 Task: Search one way flight ticket for 1 adult, 6 children, 1 infant in seat and 1 infant on lap in business from Spokane: Spokane International Airport (geiger Field) to Jacksonville: Albert J. Ellis Airport on 5-3-2023. Choice of flights is Frontier. Number of bags: 8 checked bags. Price is upto 85000. Outbound departure time preference is 11:00.
Action: Mouse moved to (322, 276)
Screenshot: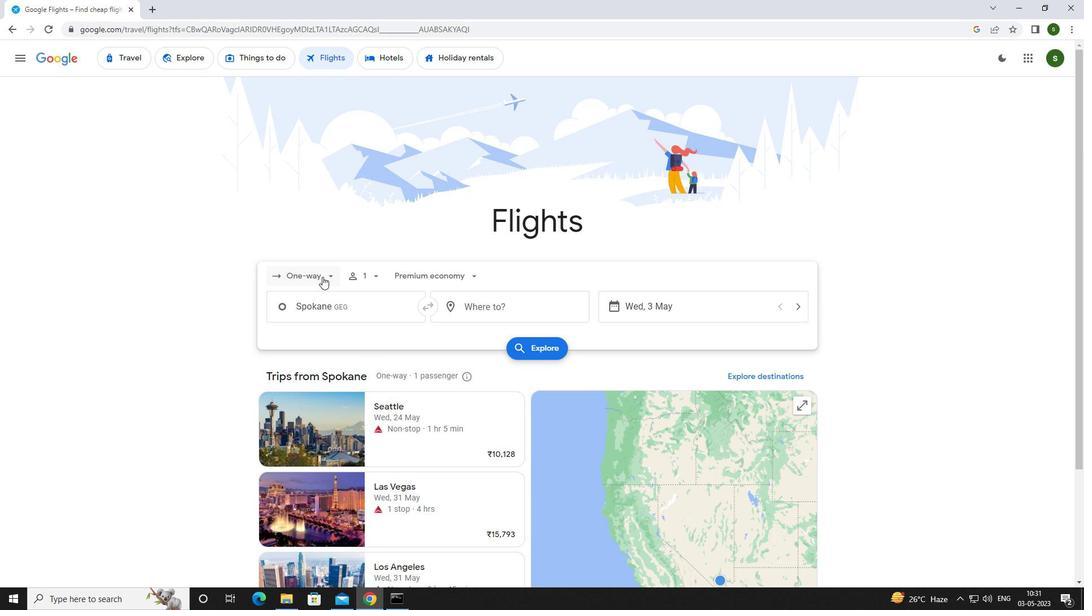 
Action: Mouse pressed left at (322, 276)
Screenshot: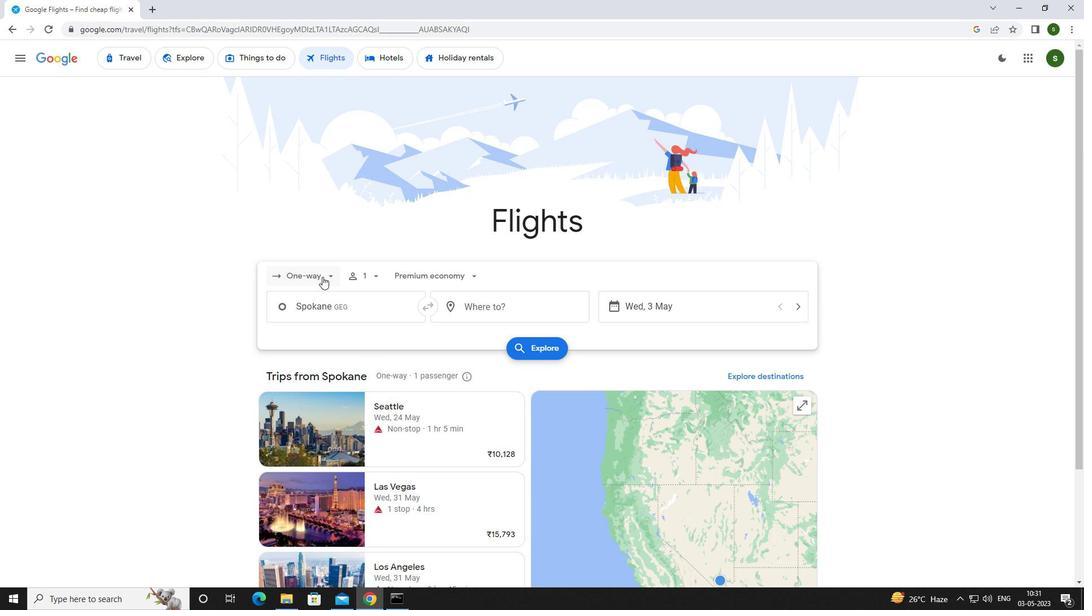 
Action: Mouse moved to (327, 331)
Screenshot: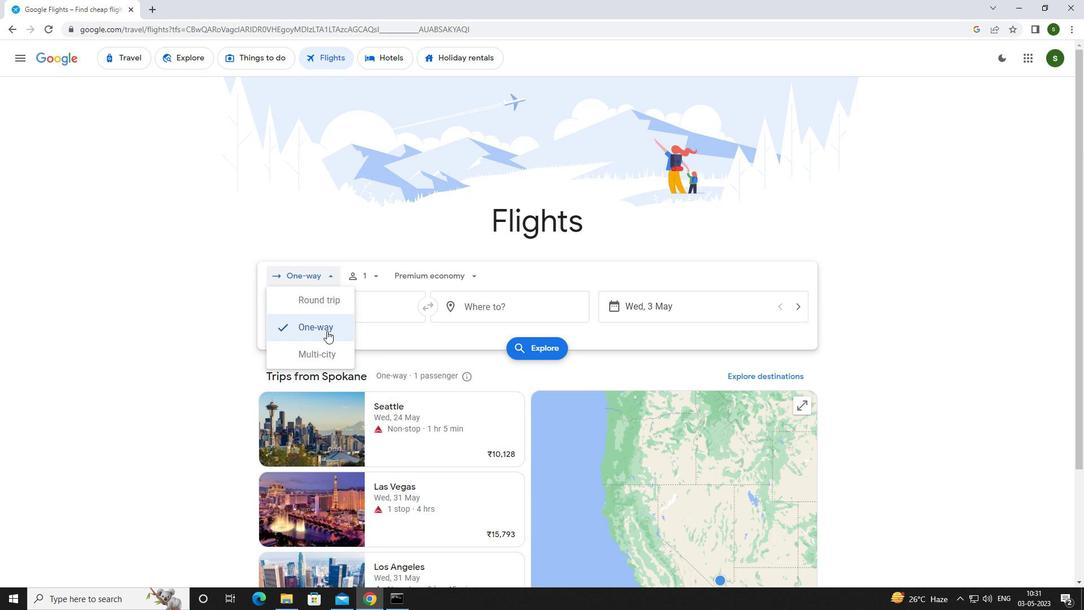 
Action: Mouse pressed left at (327, 331)
Screenshot: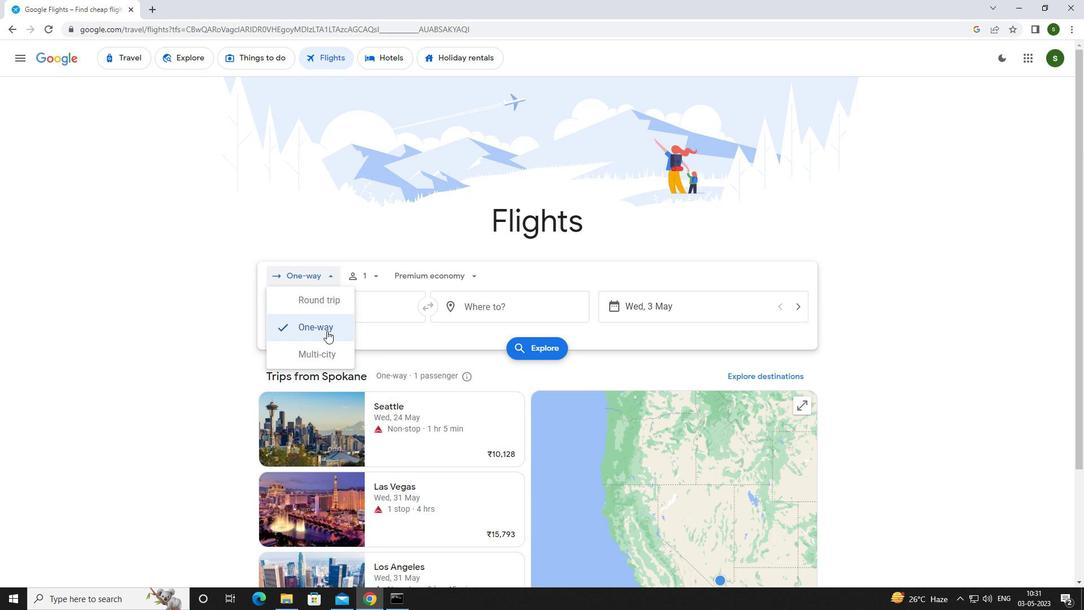 
Action: Mouse moved to (376, 268)
Screenshot: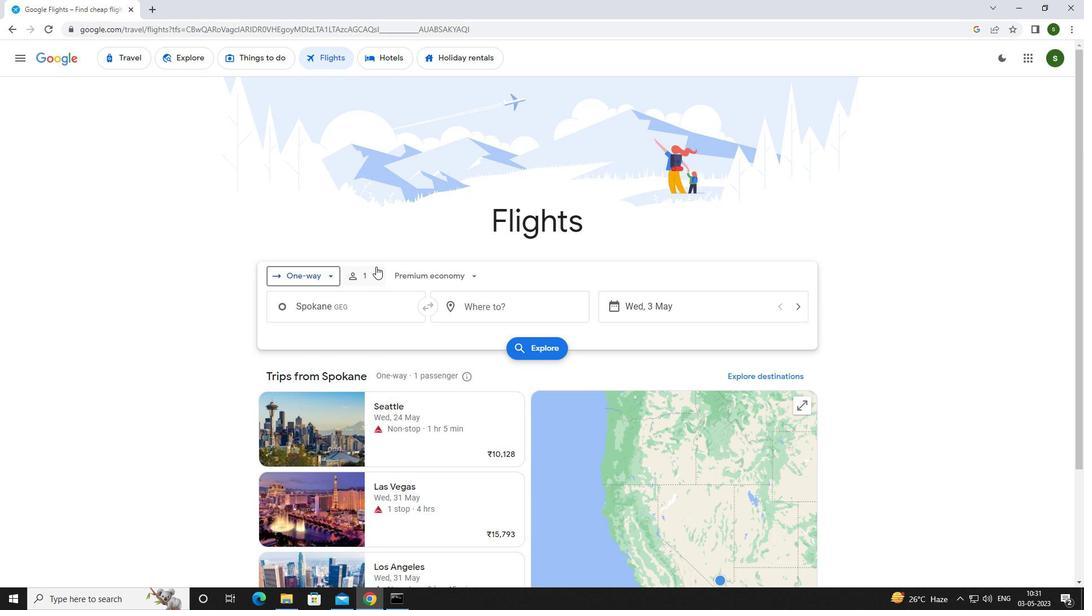 
Action: Mouse pressed left at (376, 268)
Screenshot: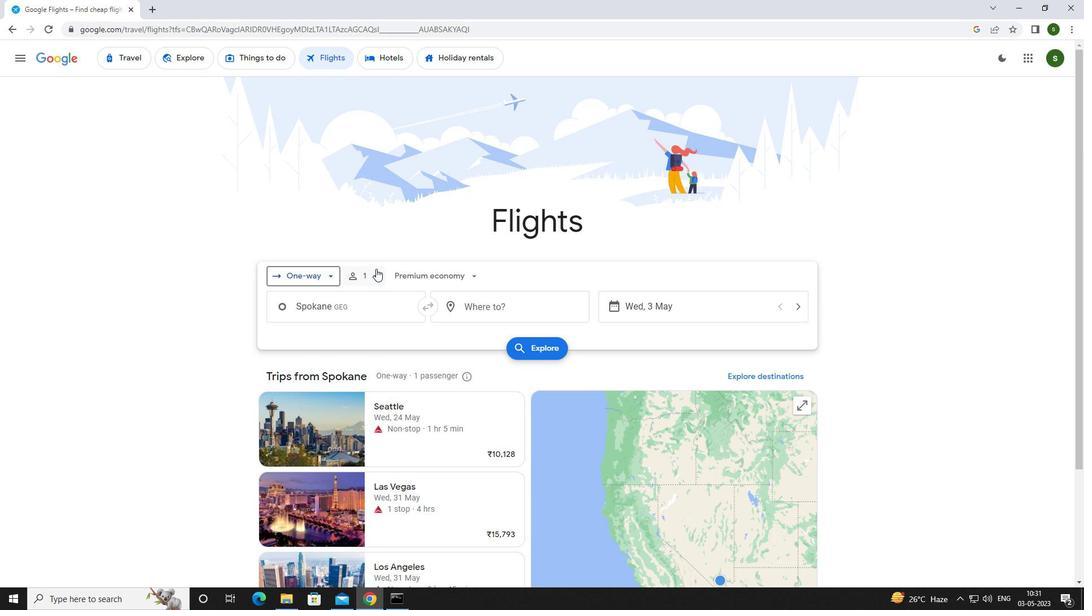 
Action: Mouse moved to (462, 333)
Screenshot: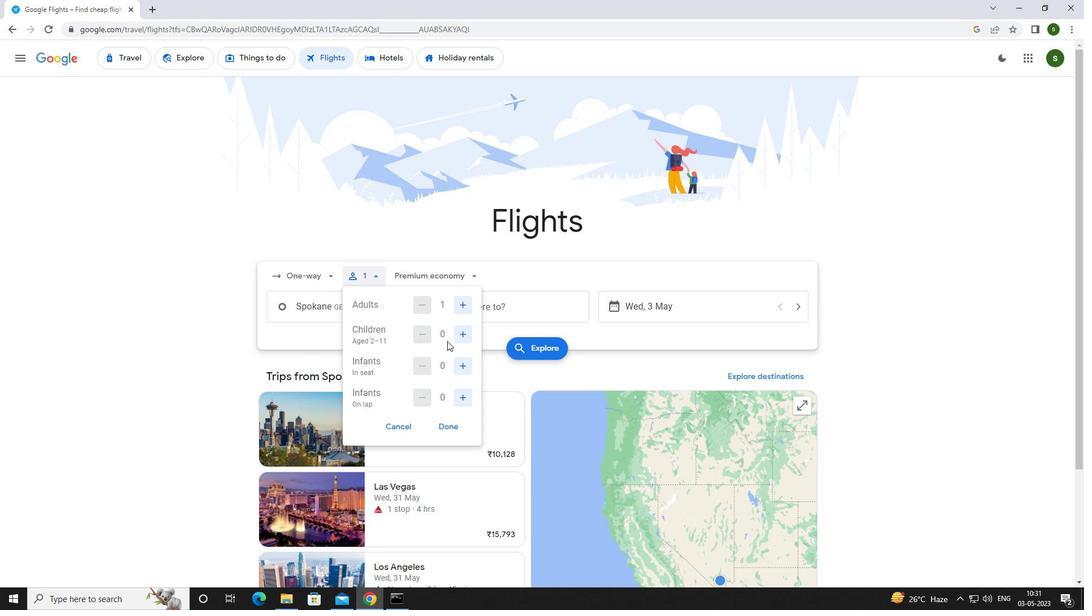 
Action: Mouse pressed left at (462, 333)
Screenshot: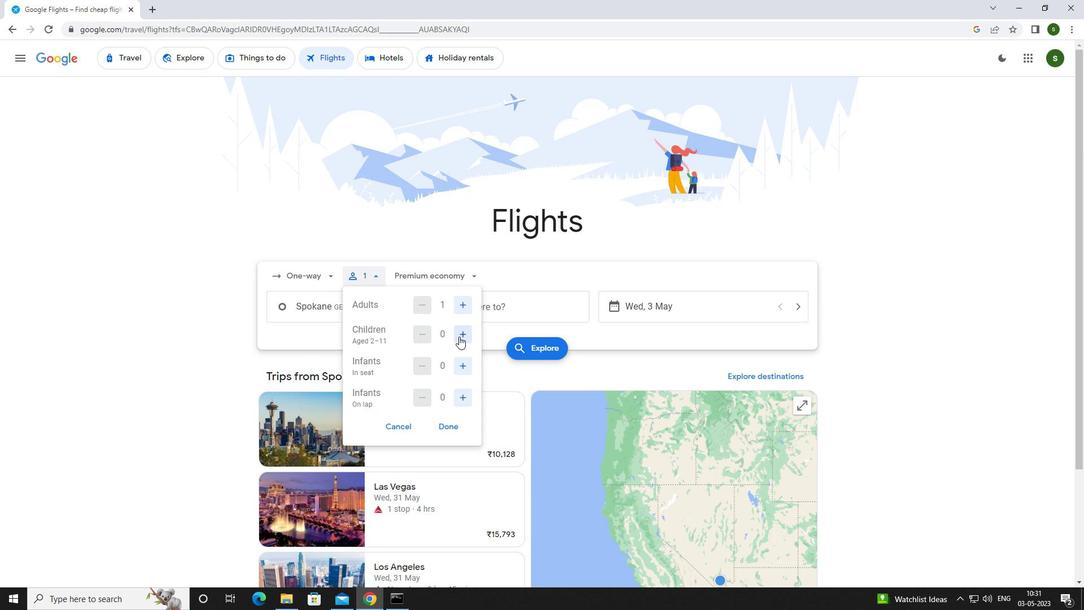 
Action: Mouse pressed left at (462, 333)
Screenshot: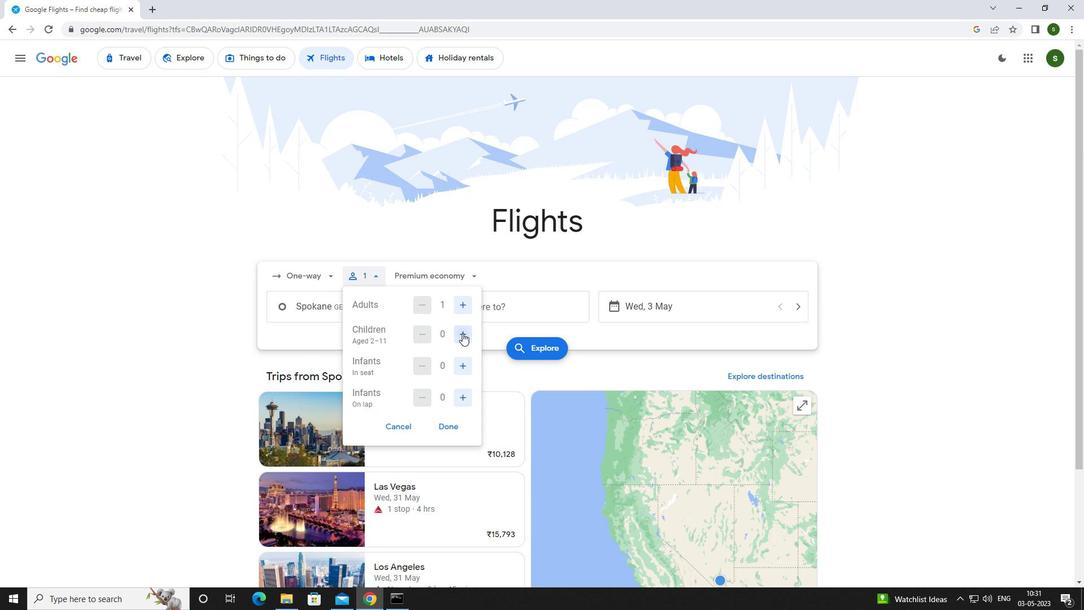 
Action: Mouse pressed left at (462, 333)
Screenshot: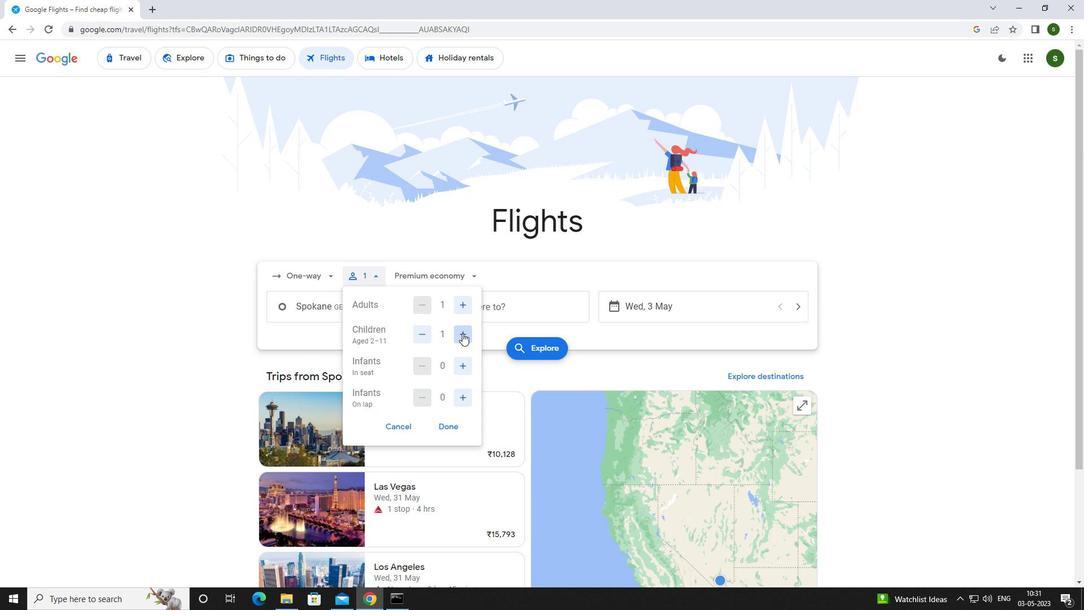 
Action: Mouse pressed left at (462, 333)
Screenshot: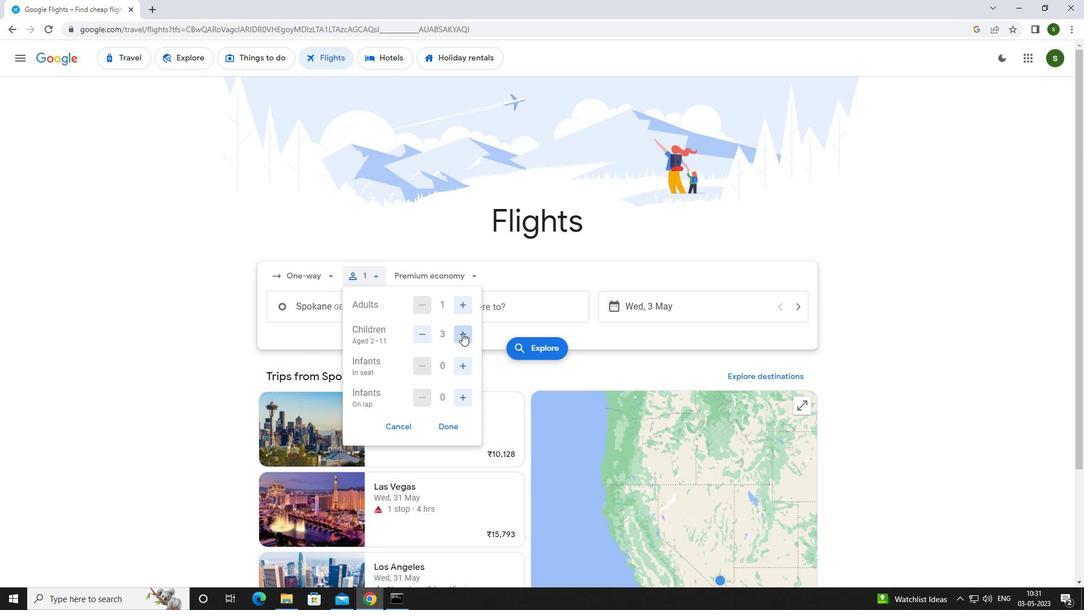 
Action: Mouse pressed left at (462, 333)
Screenshot: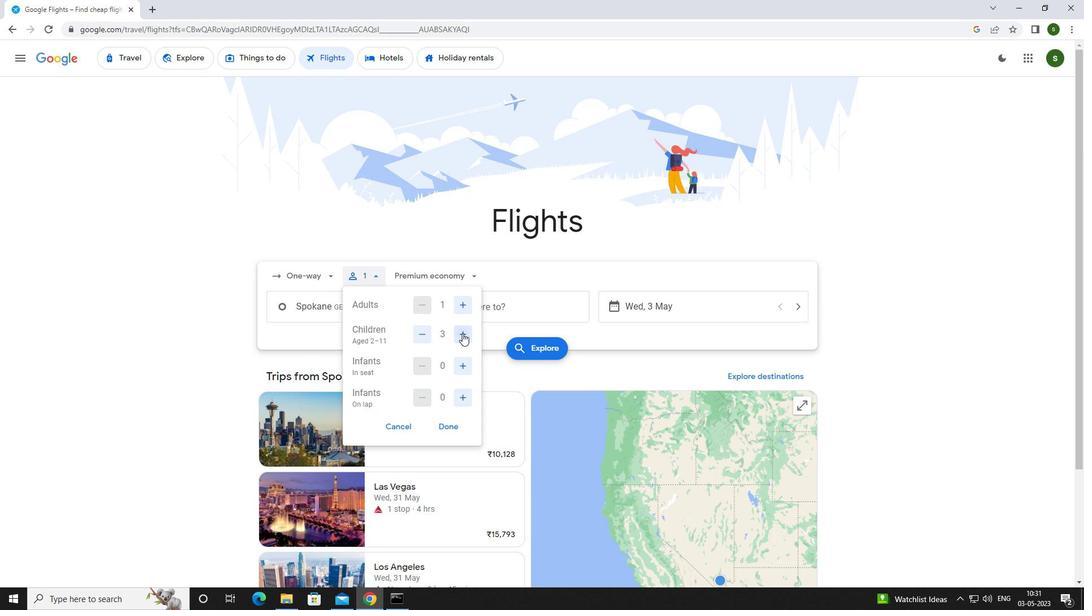 
Action: Mouse pressed left at (462, 333)
Screenshot: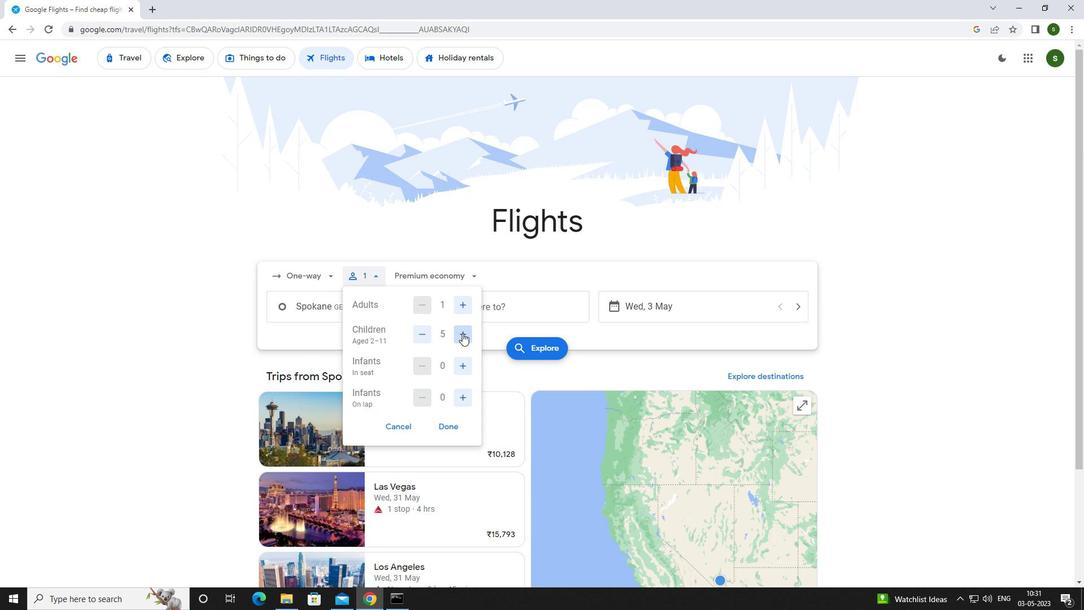 
Action: Mouse moved to (462, 364)
Screenshot: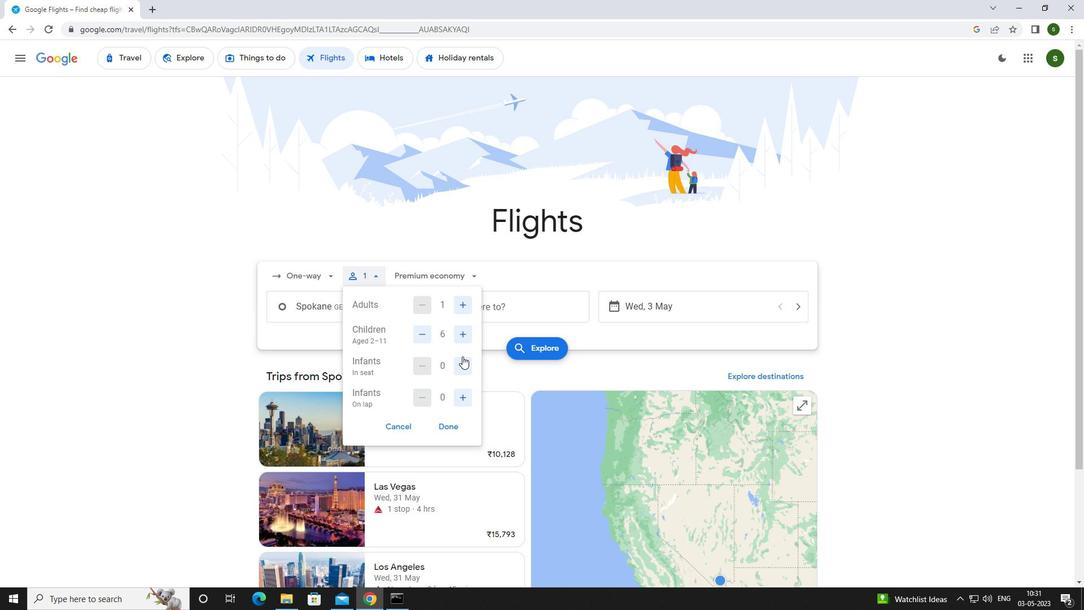 
Action: Mouse pressed left at (462, 364)
Screenshot: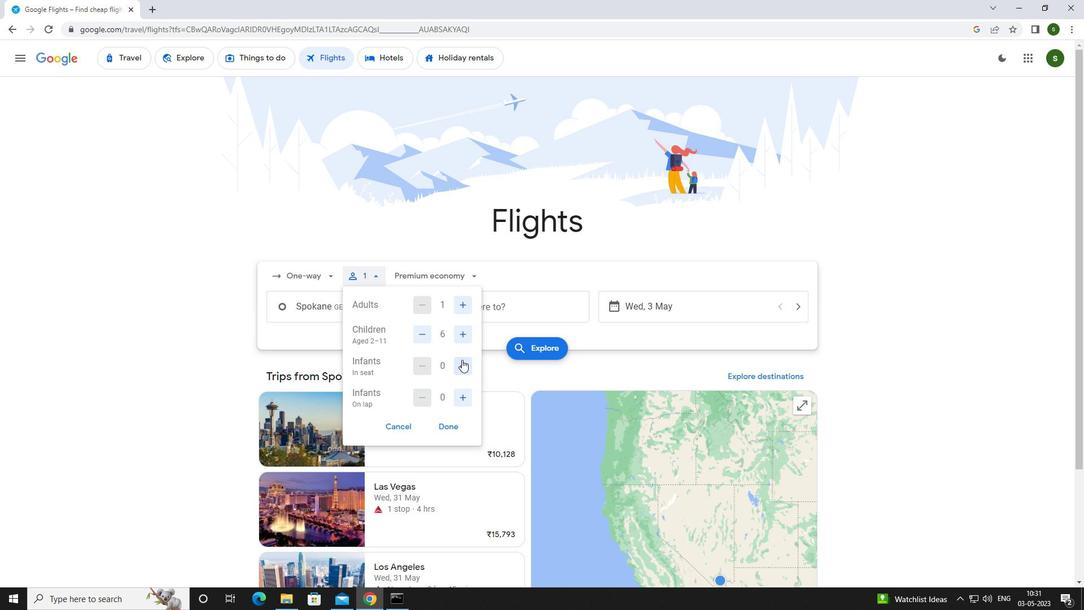 
Action: Mouse moved to (462, 394)
Screenshot: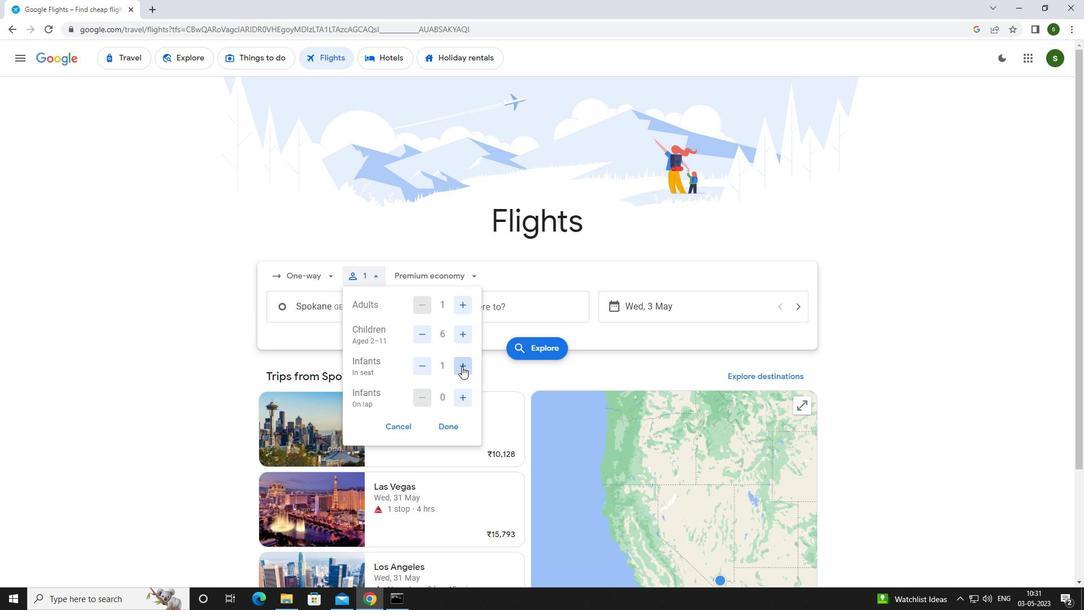 
Action: Mouse pressed left at (462, 394)
Screenshot: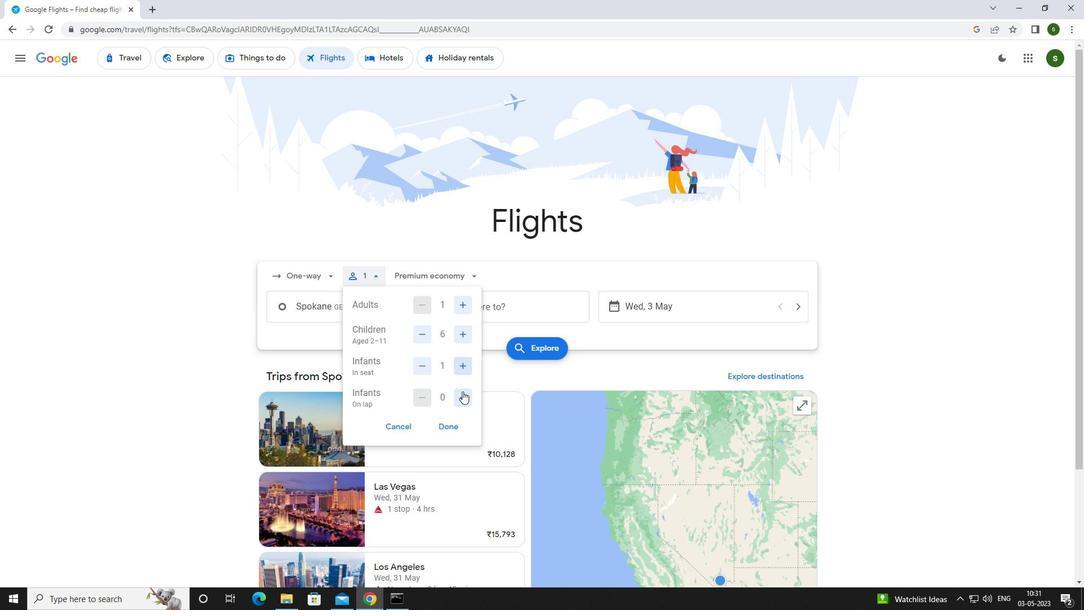 
Action: Mouse moved to (461, 276)
Screenshot: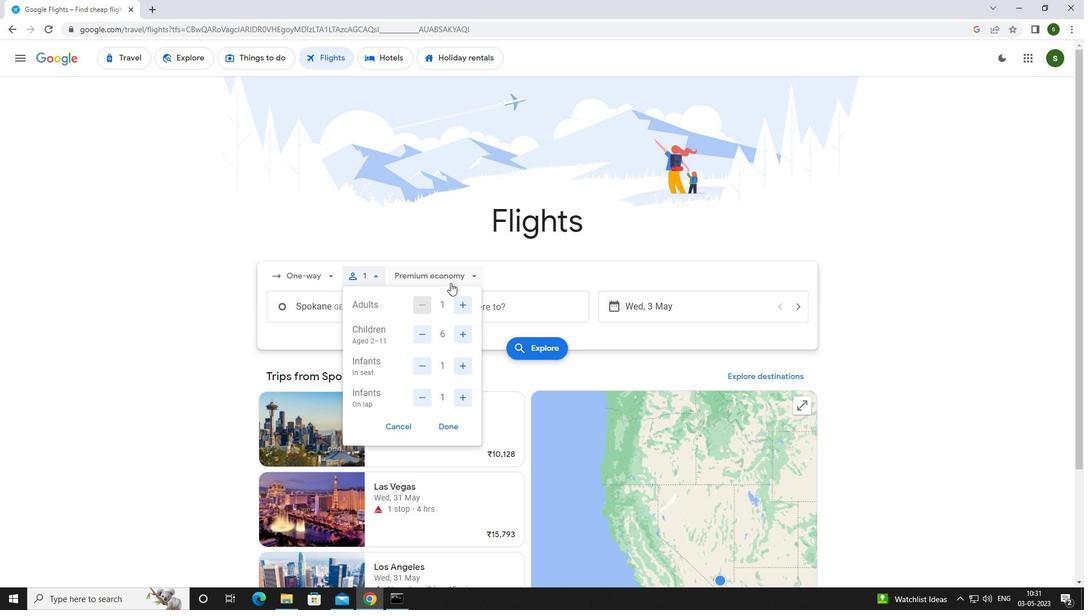 
Action: Mouse pressed left at (461, 276)
Screenshot: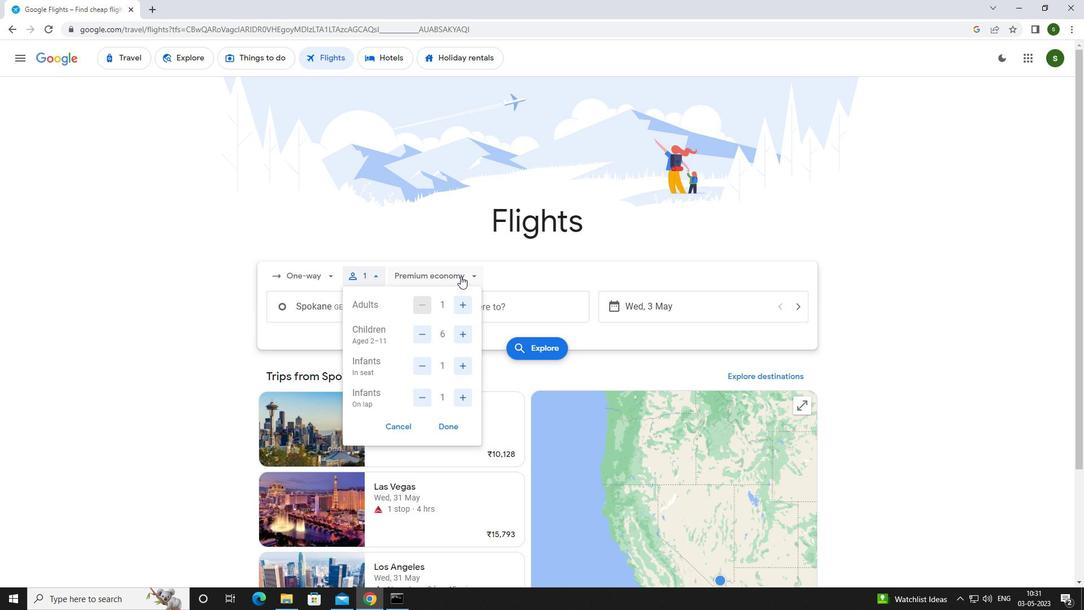 
Action: Mouse moved to (452, 353)
Screenshot: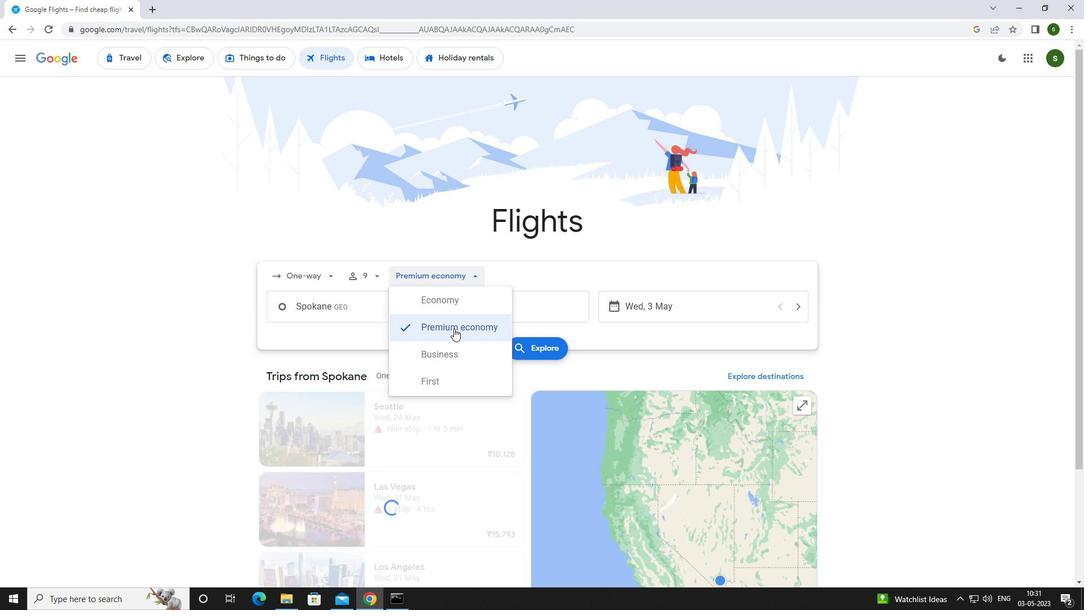
Action: Mouse pressed left at (452, 353)
Screenshot: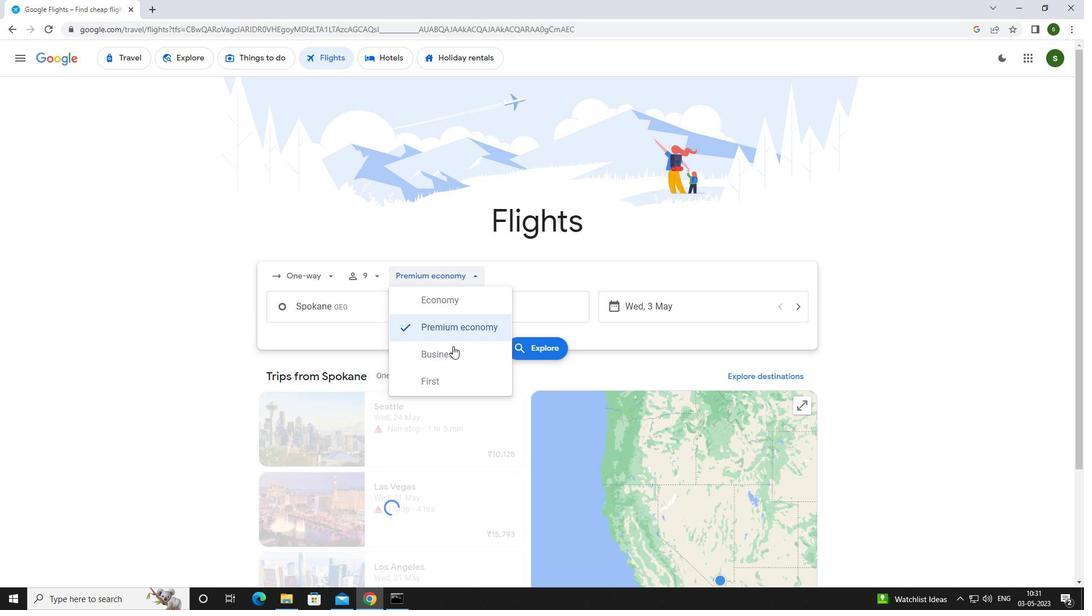 
Action: Mouse moved to (397, 313)
Screenshot: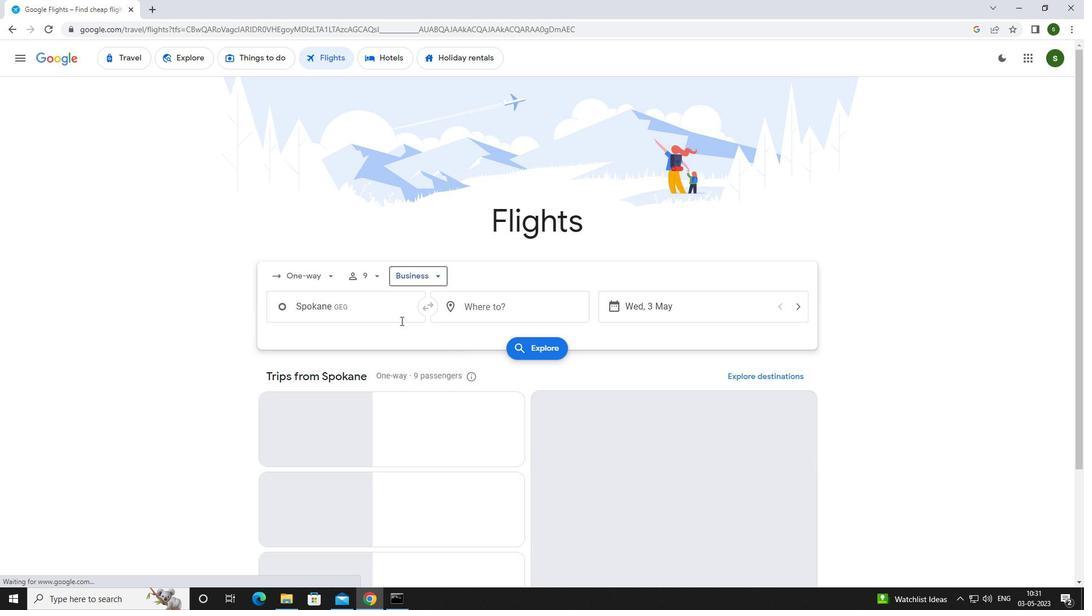
Action: Mouse pressed left at (397, 313)
Screenshot: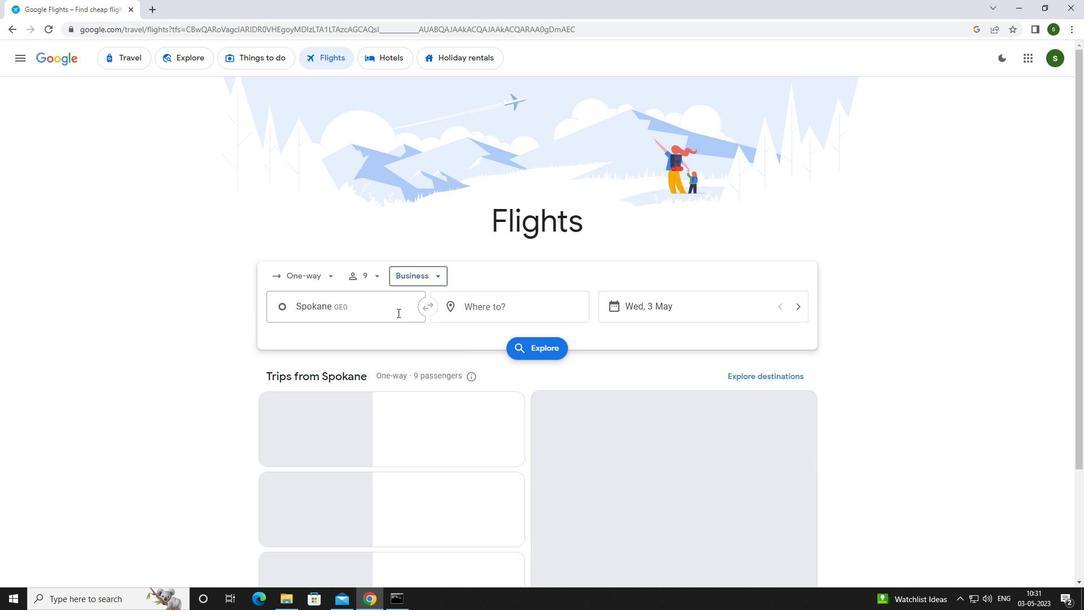 
Action: Key pressed <Key.caps_lock>s<Key.caps_lock>pokan
Screenshot: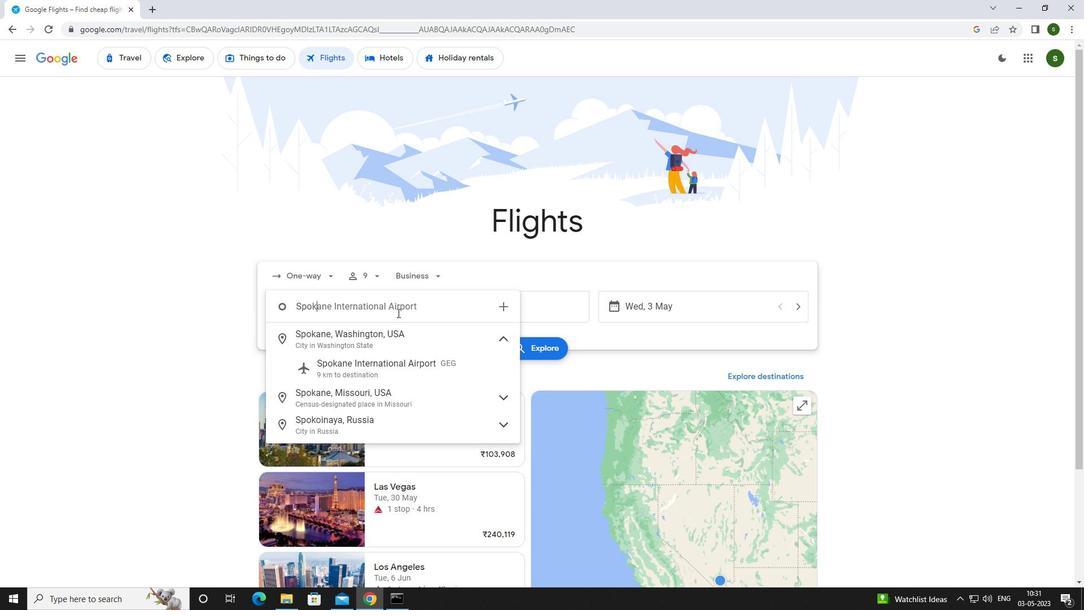 
Action: Mouse moved to (398, 354)
Screenshot: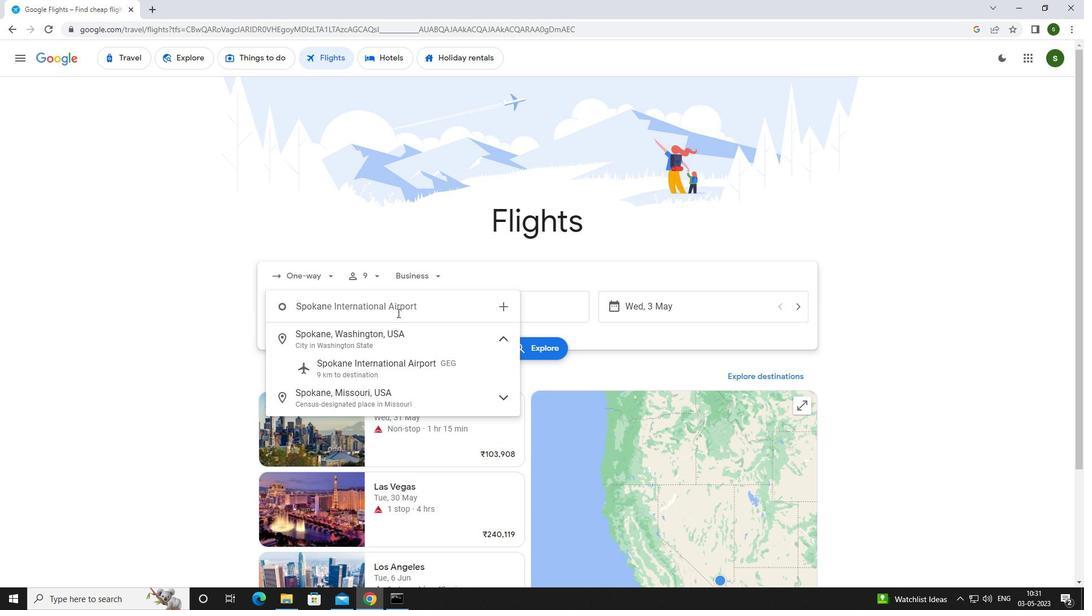 
Action: Mouse pressed left at (398, 354)
Screenshot: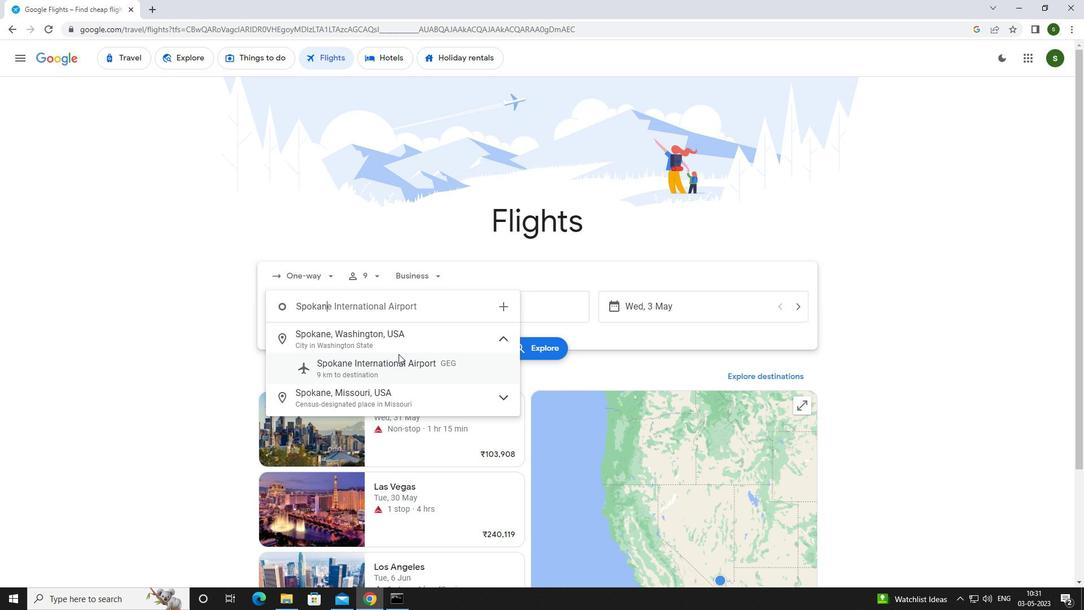 
Action: Mouse moved to (489, 305)
Screenshot: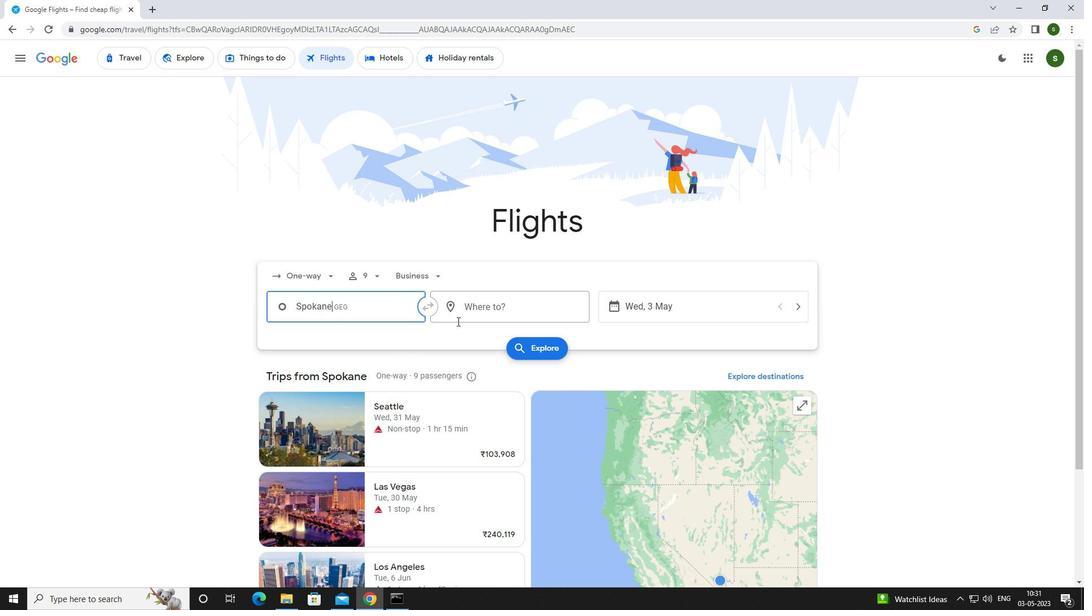 
Action: Mouse pressed left at (489, 305)
Screenshot: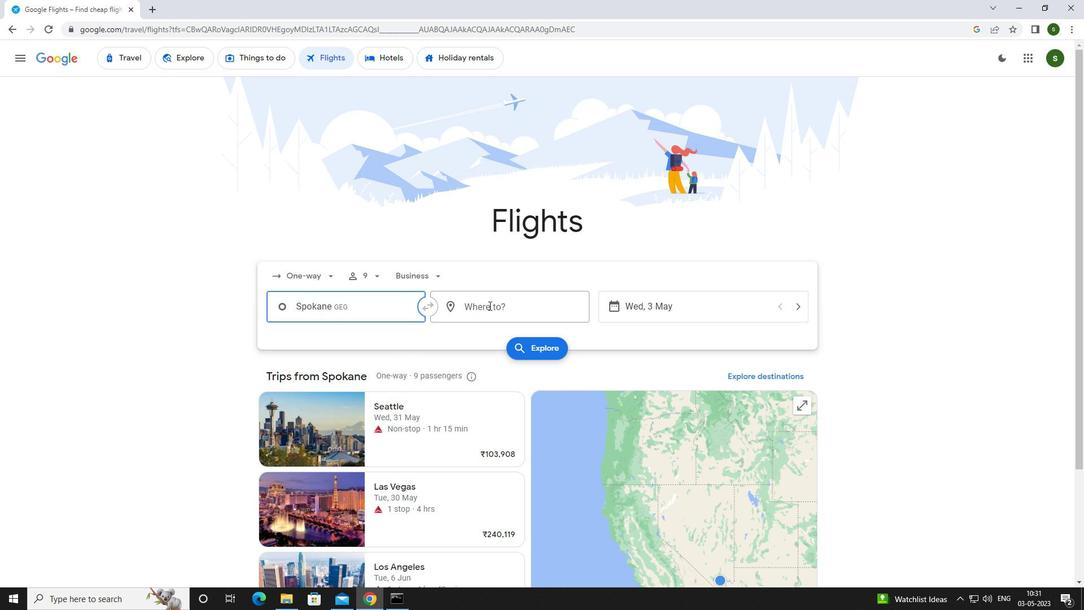 
Action: Key pressed <Key.caps_lock>al<Key.caps_lock>bert<Key.space>
Screenshot: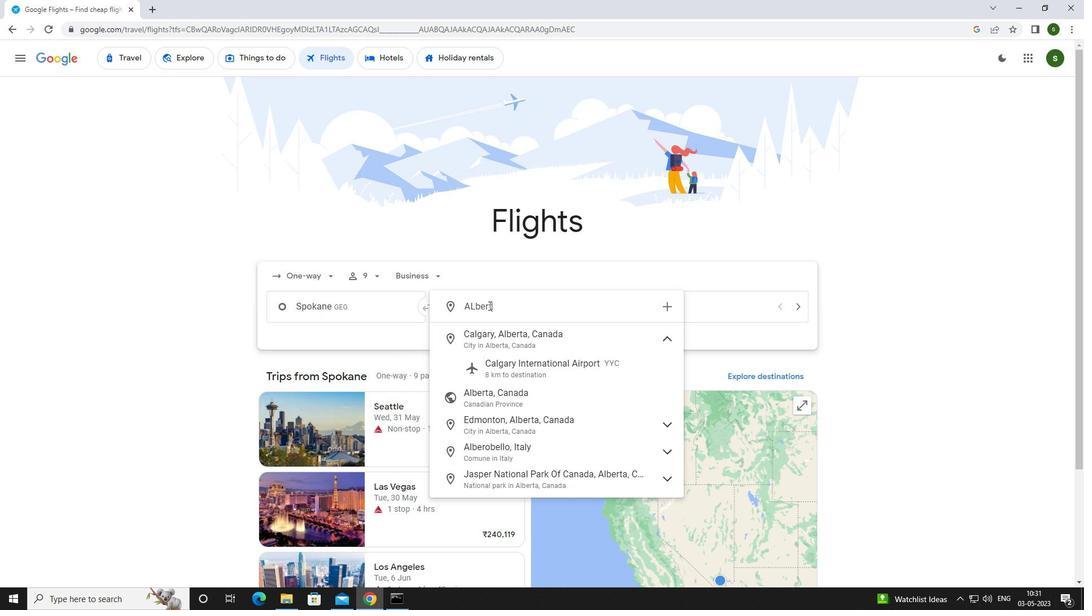 
Action: Mouse moved to (495, 344)
Screenshot: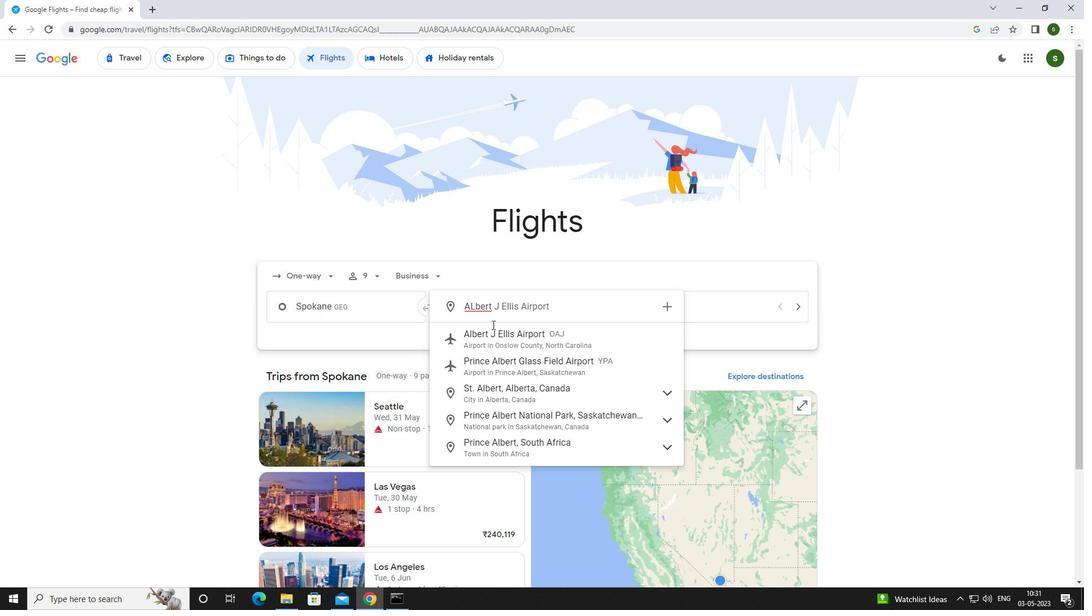 
Action: Mouse pressed left at (495, 344)
Screenshot: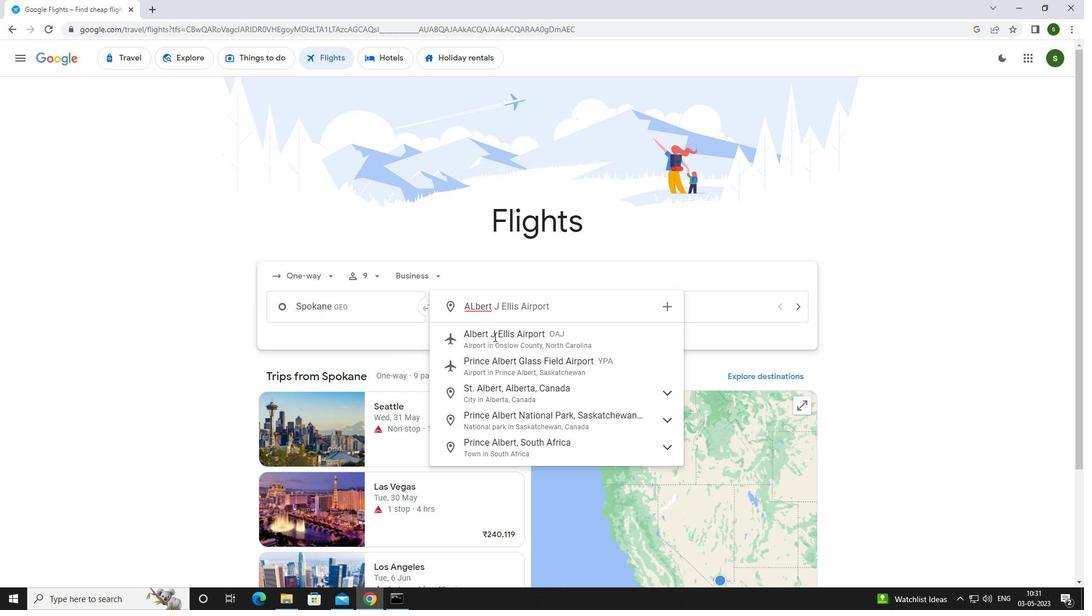 
Action: Mouse moved to (681, 307)
Screenshot: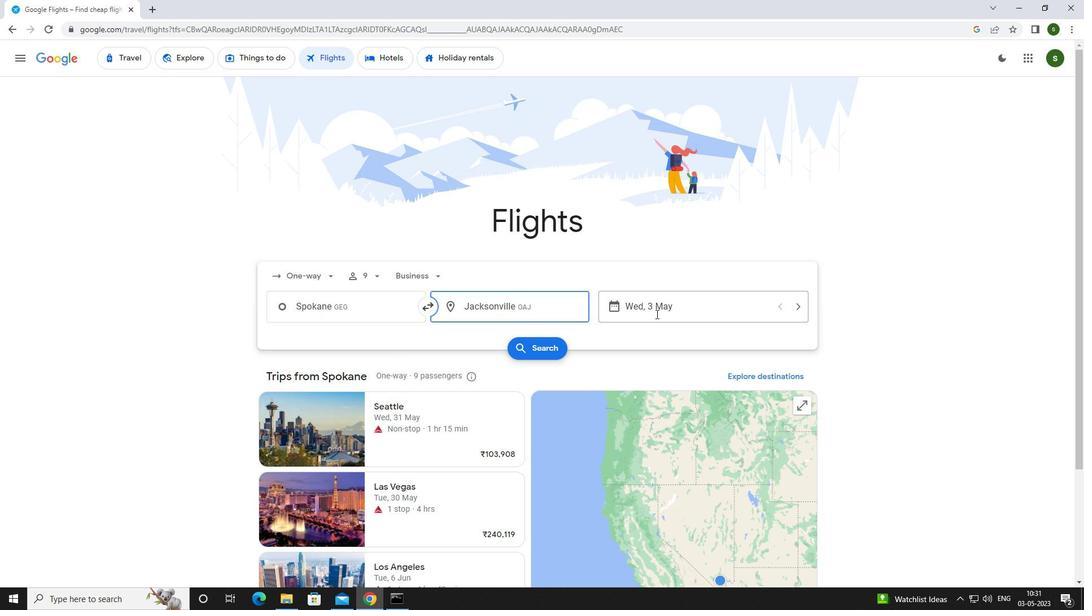 
Action: Mouse pressed left at (681, 307)
Screenshot: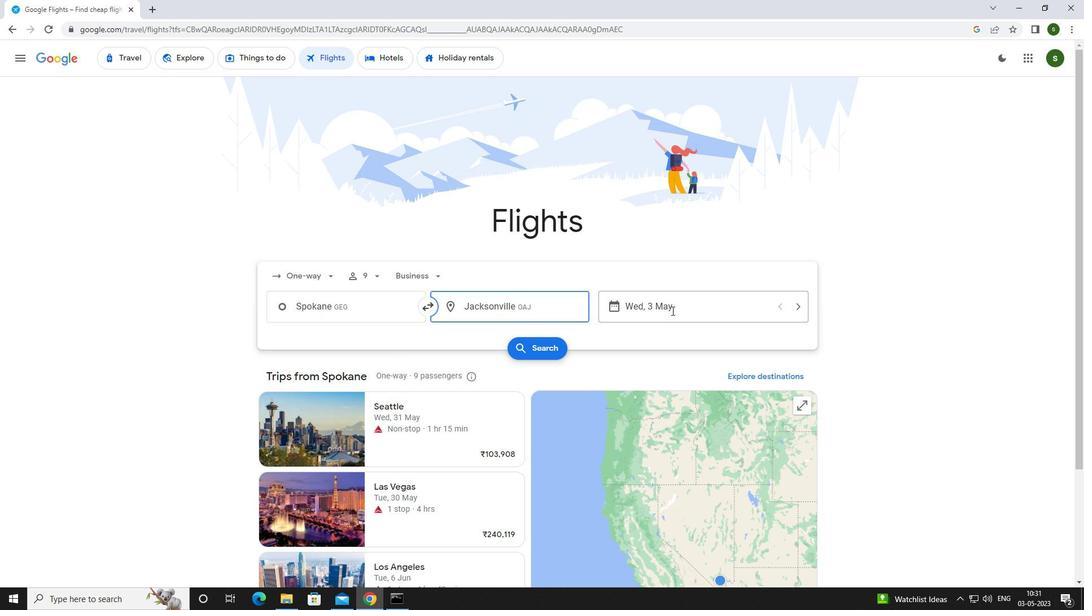 
Action: Mouse moved to (487, 382)
Screenshot: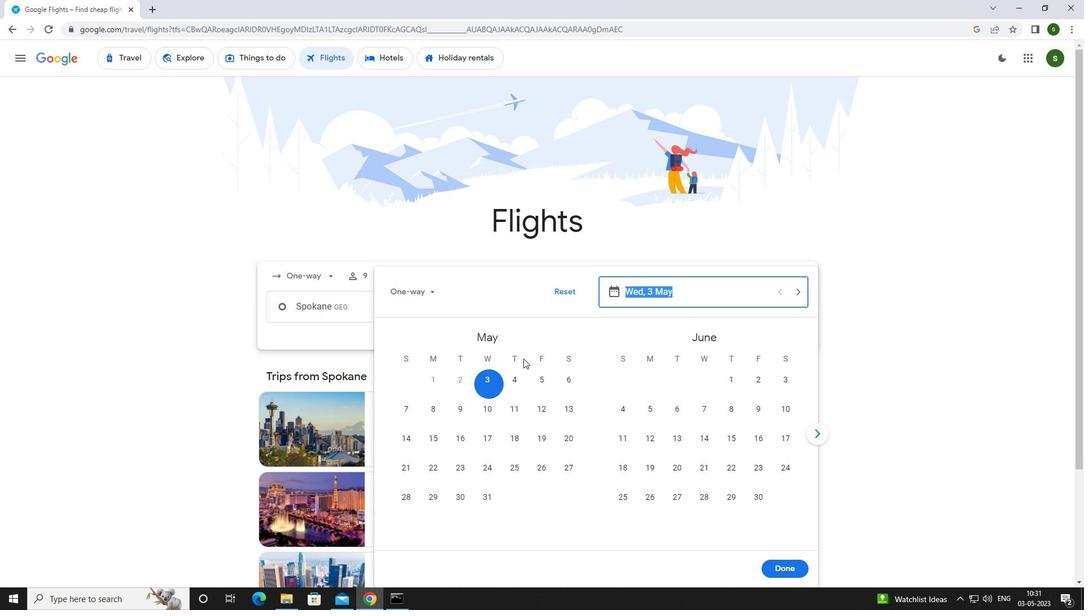 
Action: Mouse pressed left at (487, 382)
Screenshot: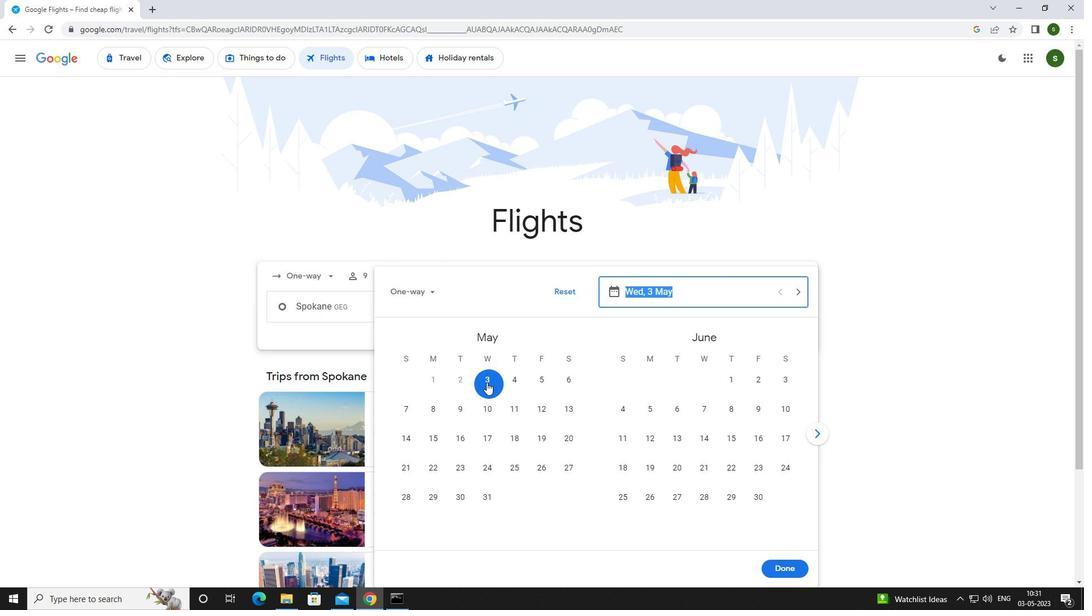 
Action: Mouse moved to (794, 574)
Screenshot: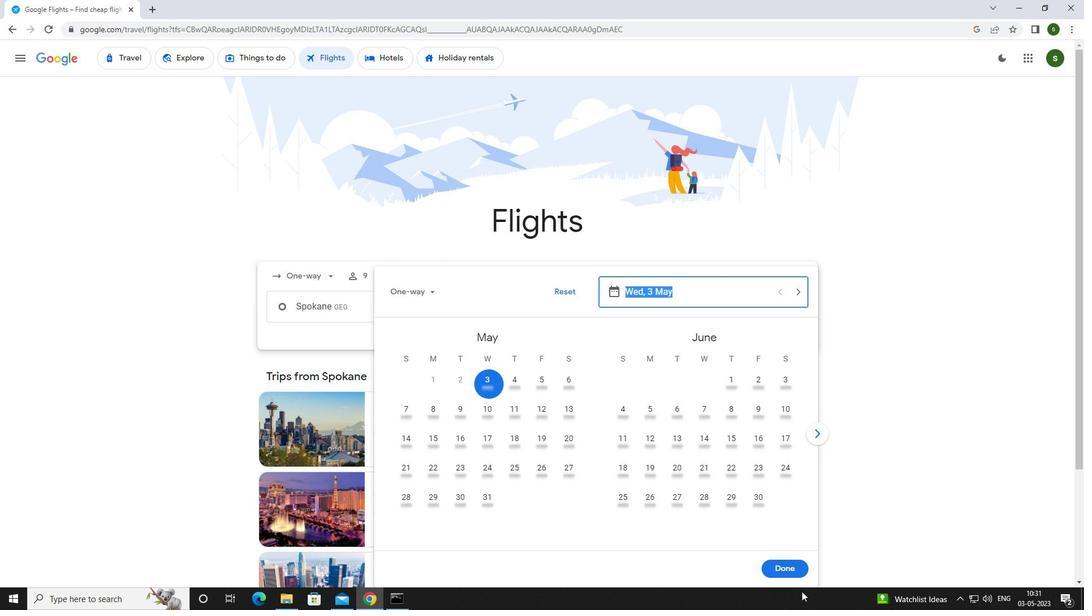 
Action: Mouse pressed left at (794, 574)
Screenshot: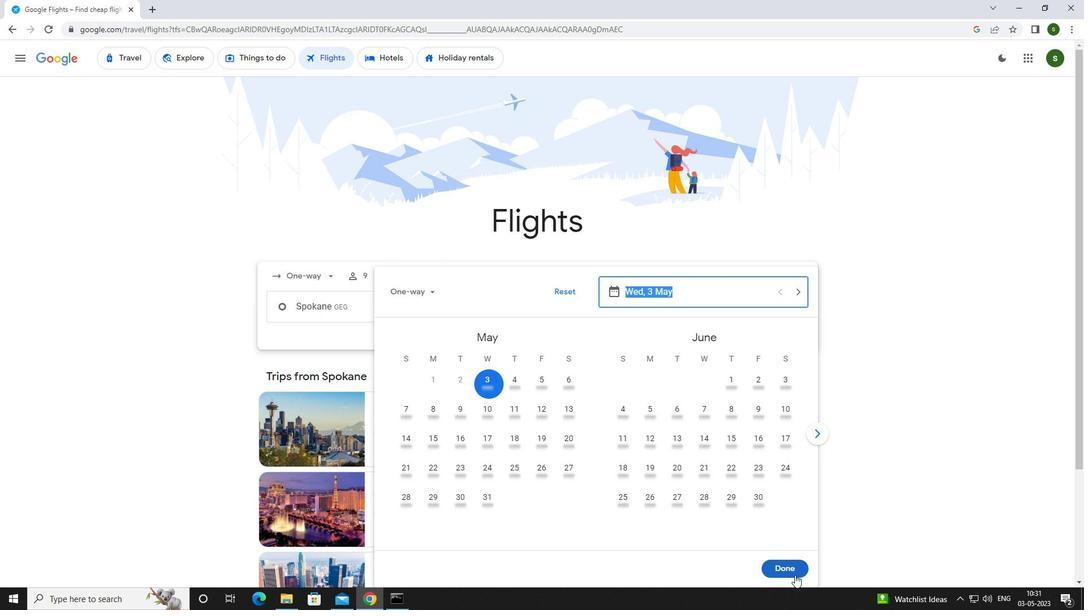 
Action: Mouse moved to (539, 349)
Screenshot: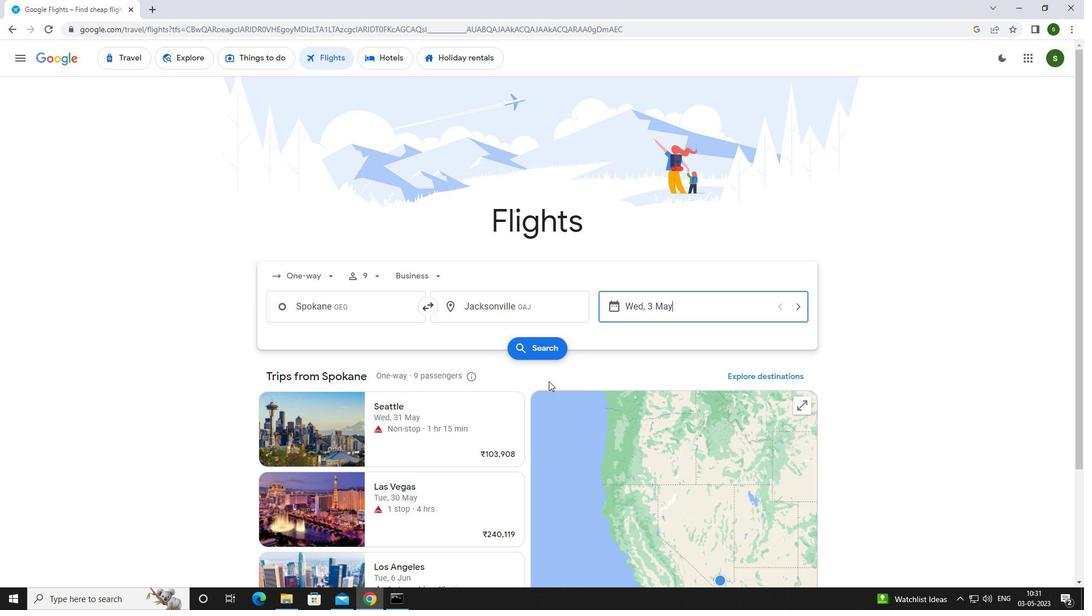 
Action: Mouse pressed left at (539, 349)
Screenshot: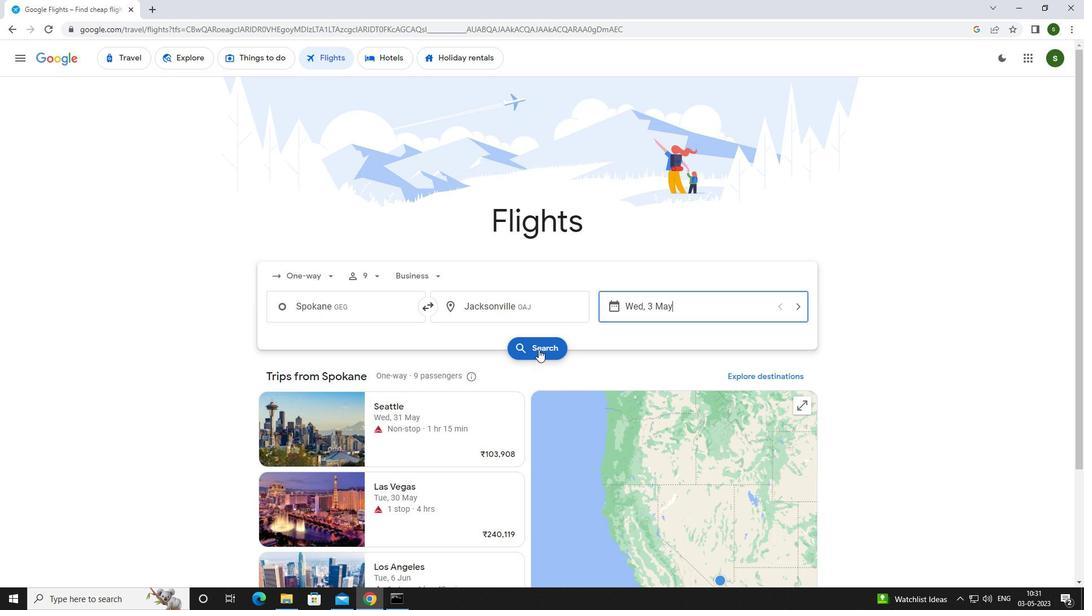 
Action: Mouse moved to (283, 161)
Screenshot: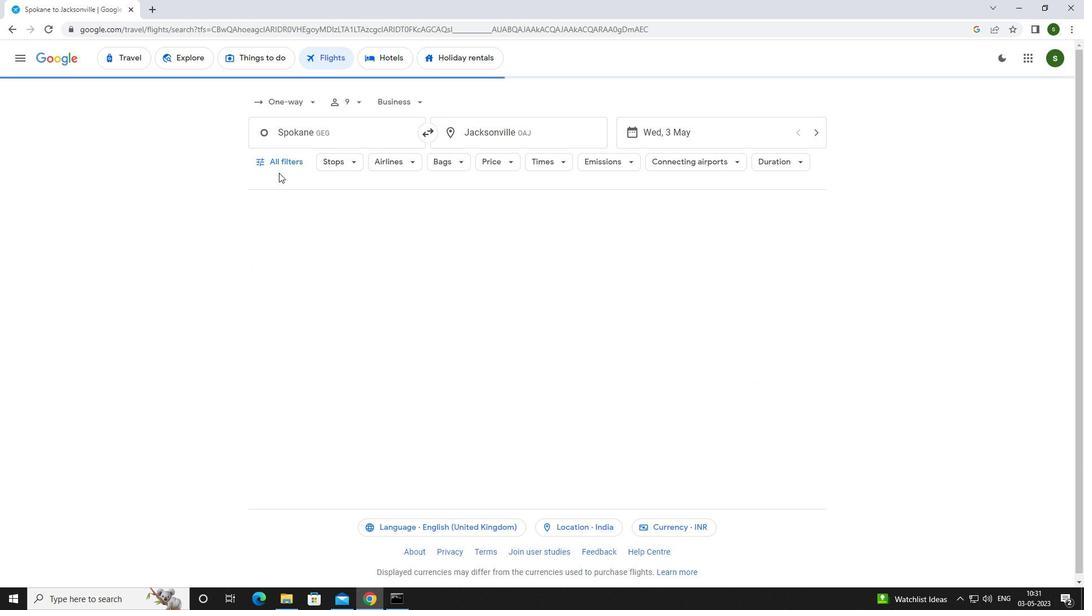 
Action: Mouse pressed left at (283, 161)
Screenshot: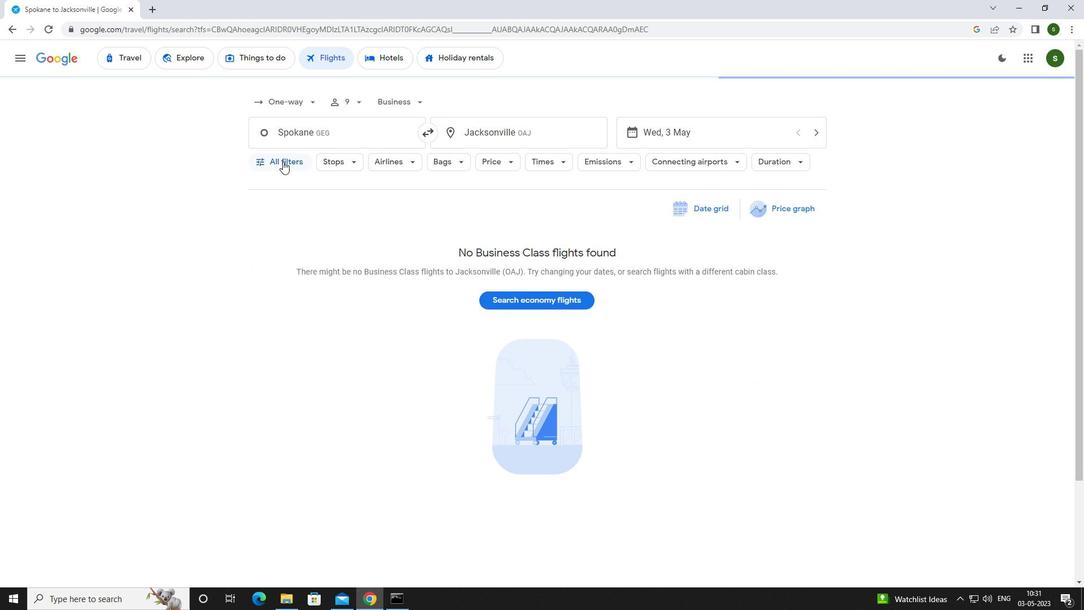 
Action: Mouse moved to (423, 403)
Screenshot: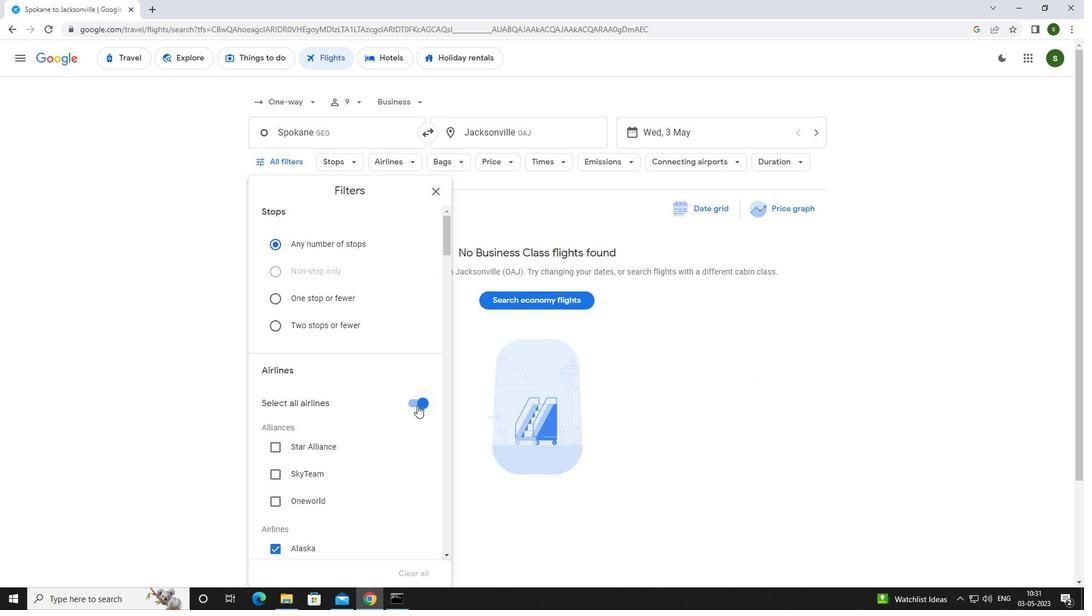 
Action: Mouse pressed left at (423, 403)
Screenshot: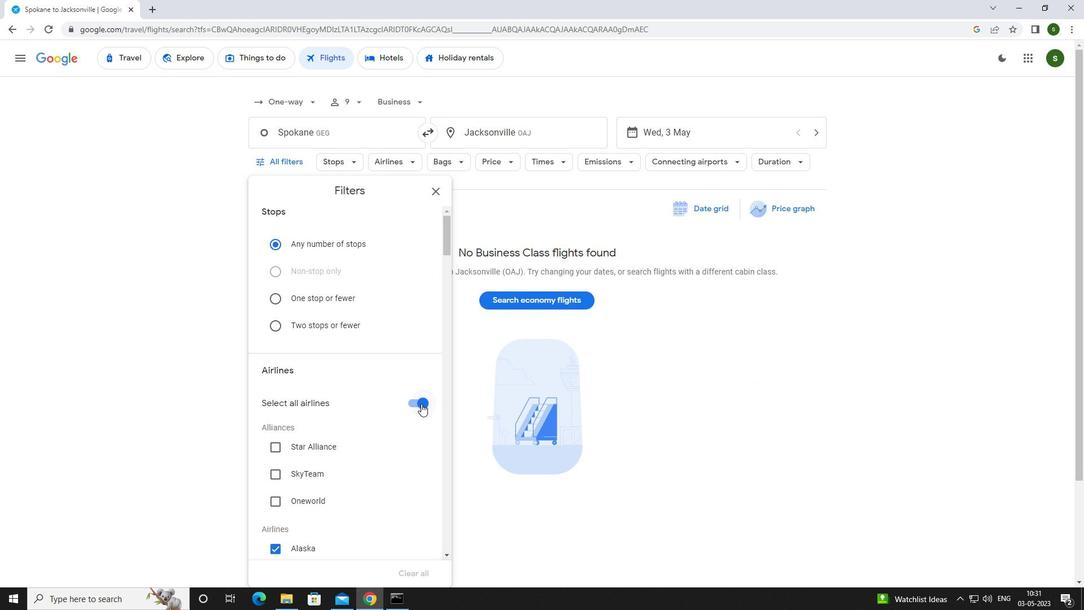 
Action: Mouse moved to (377, 334)
Screenshot: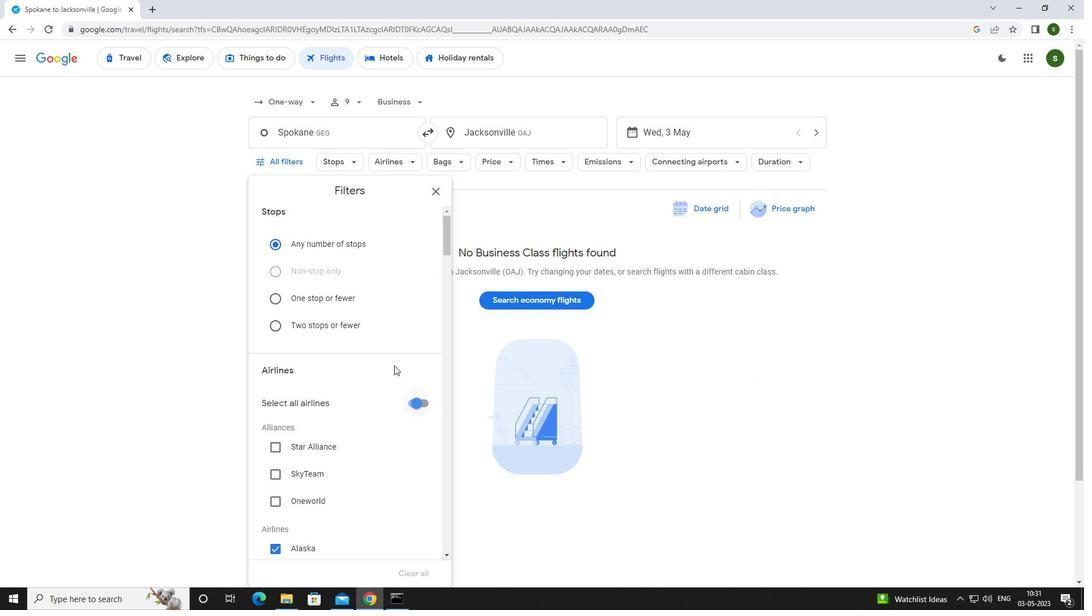 
Action: Mouse scrolled (377, 333) with delta (0, 0)
Screenshot: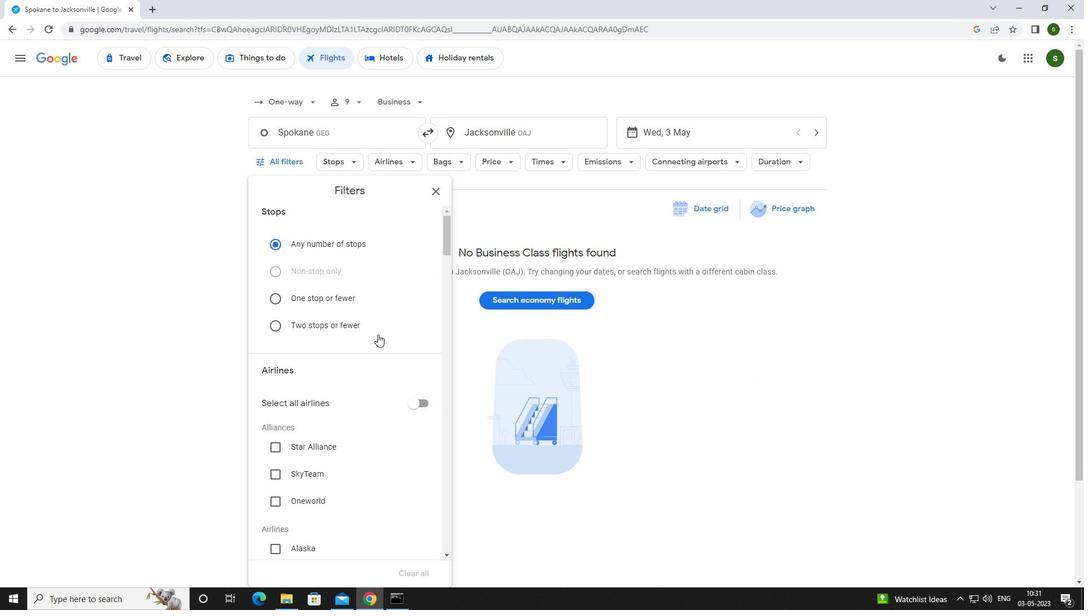 
Action: Mouse scrolled (377, 333) with delta (0, 0)
Screenshot: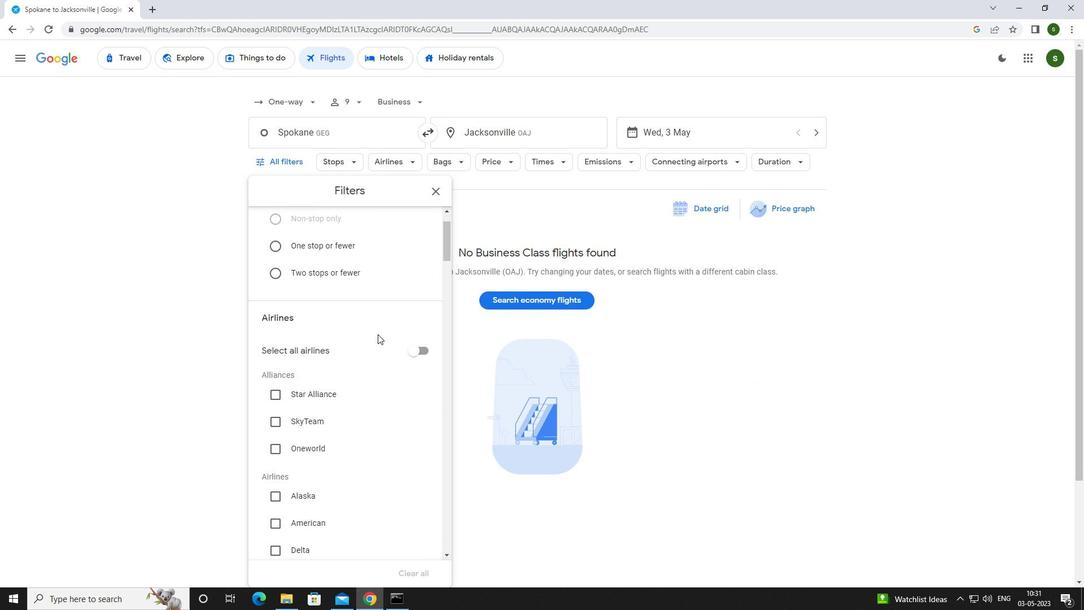 
Action: Mouse scrolled (377, 333) with delta (0, 0)
Screenshot: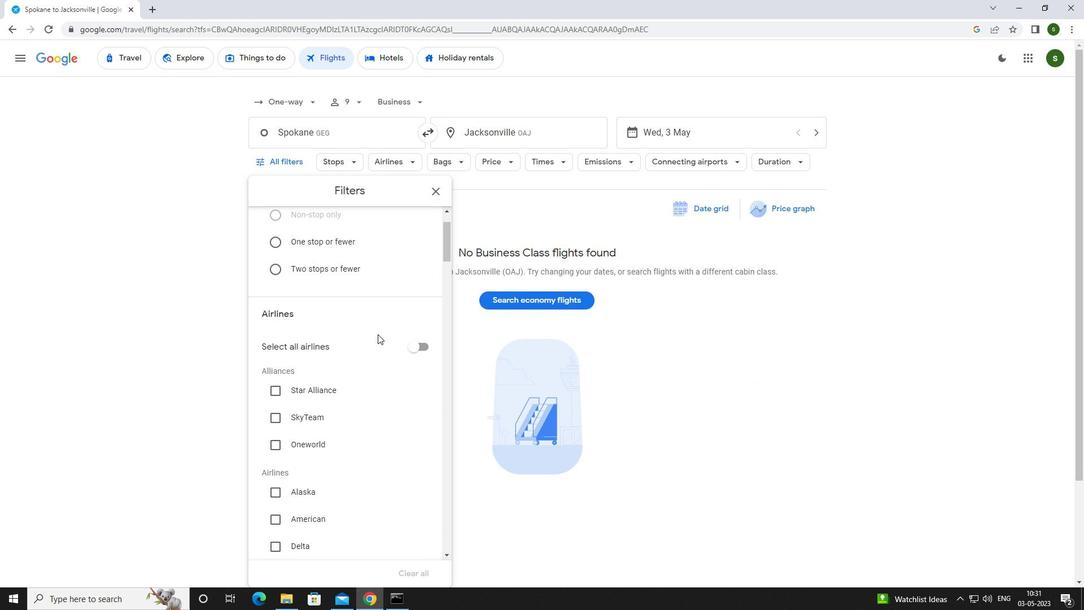 
Action: Mouse scrolled (377, 333) with delta (0, 0)
Screenshot: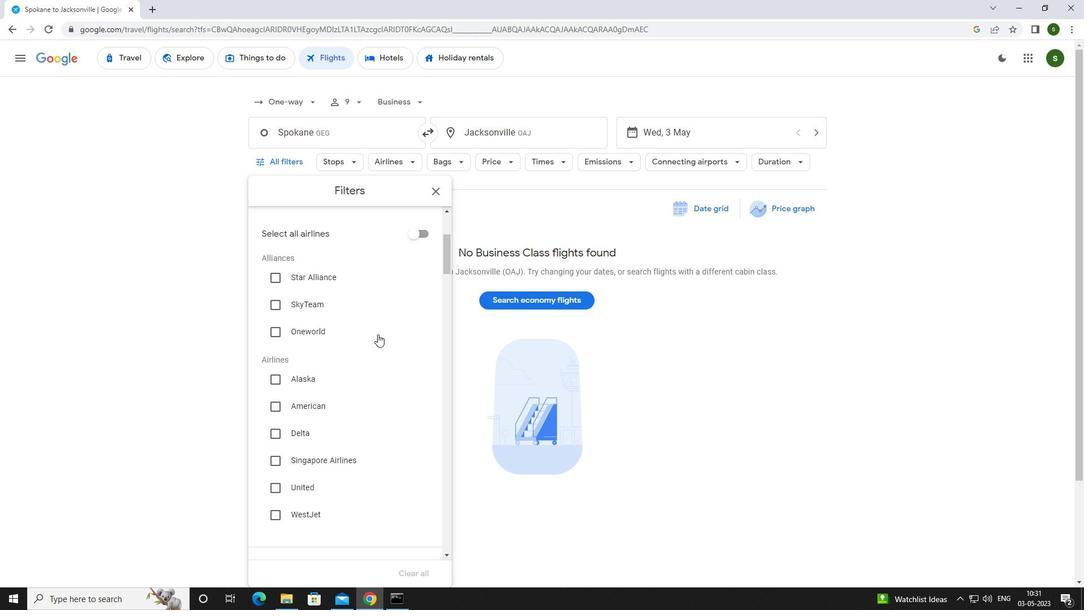 
Action: Mouse scrolled (377, 333) with delta (0, 0)
Screenshot: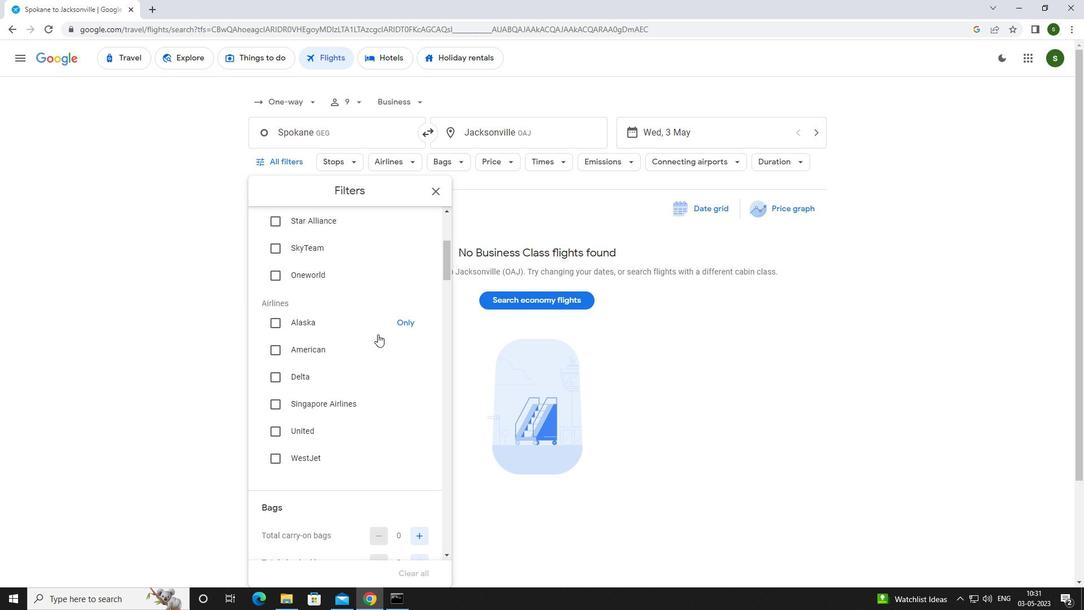 
Action: Mouse scrolled (377, 333) with delta (0, 0)
Screenshot: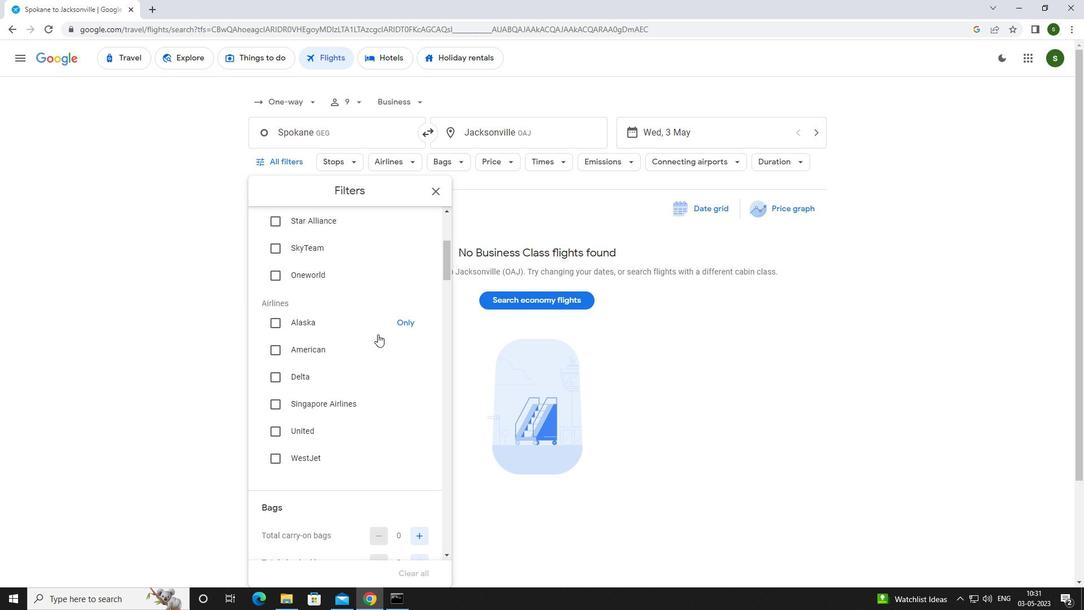 
Action: Mouse scrolled (377, 333) with delta (0, 0)
Screenshot: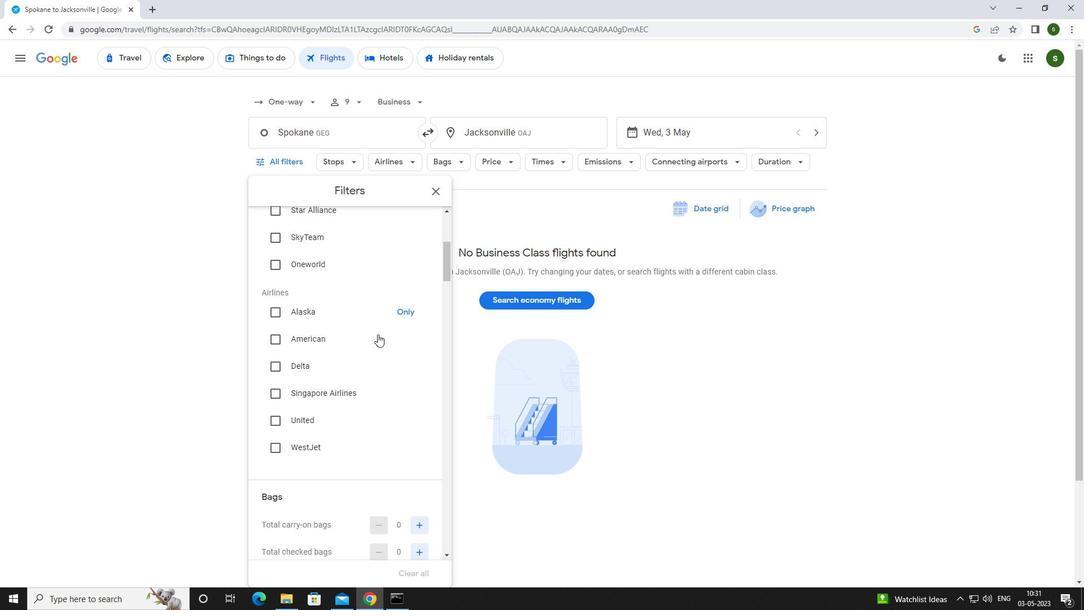 
Action: Mouse moved to (415, 390)
Screenshot: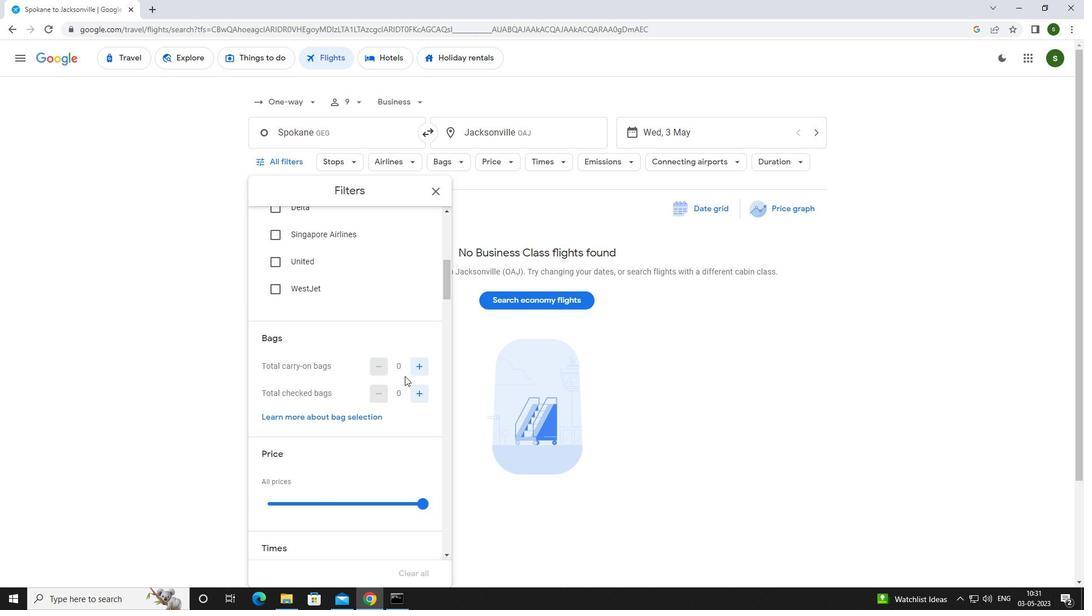 
Action: Mouse pressed left at (415, 390)
Screenshot: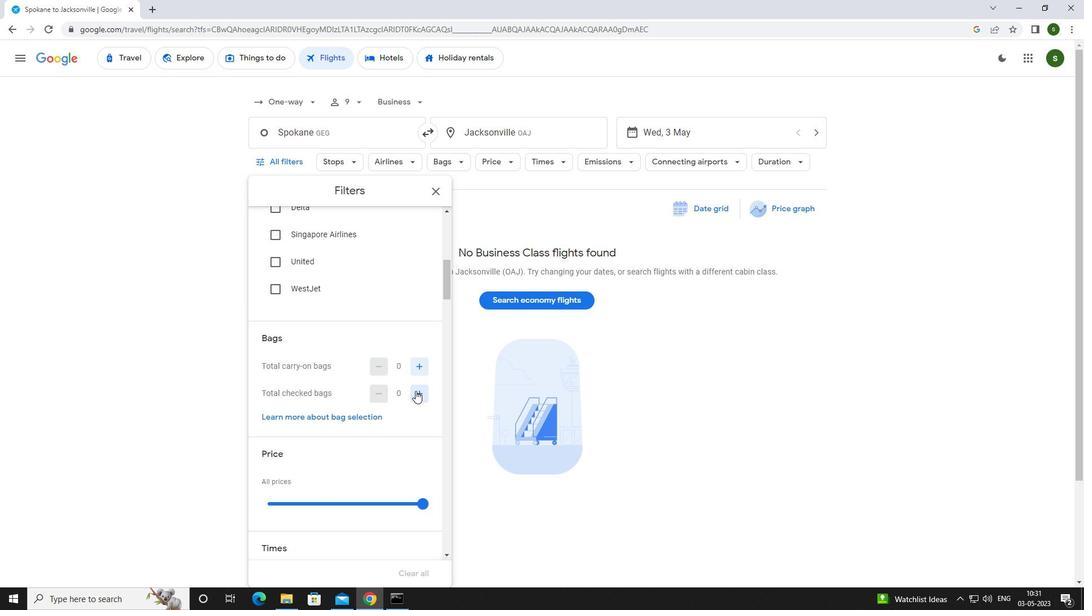 
Action: Mouse pressed left at (415, 390)
Screenshot: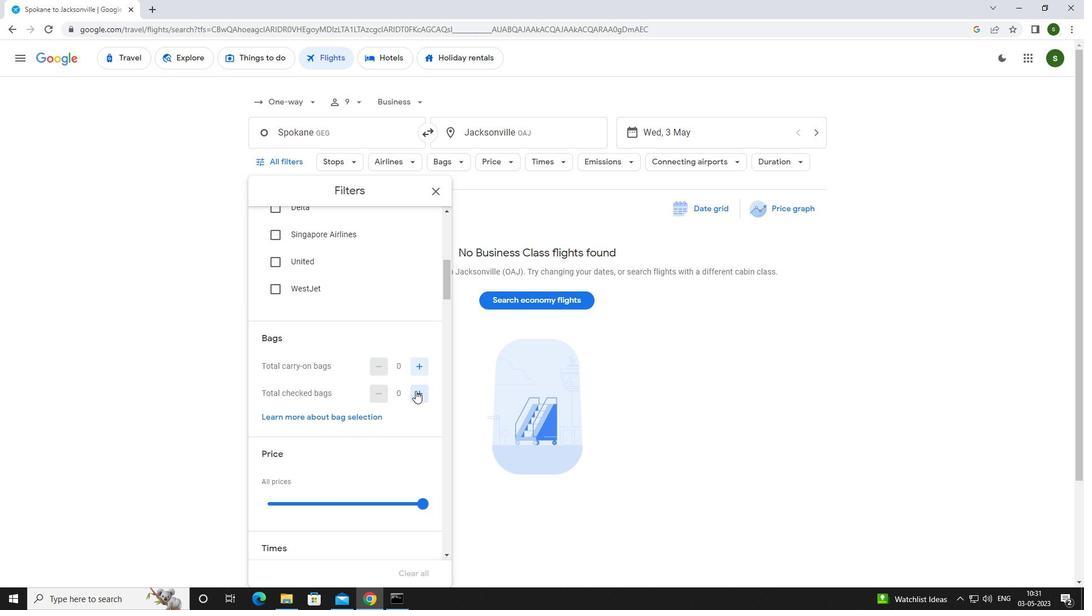 
Action: Mouse pressed left at (415, 390)
Screenshot: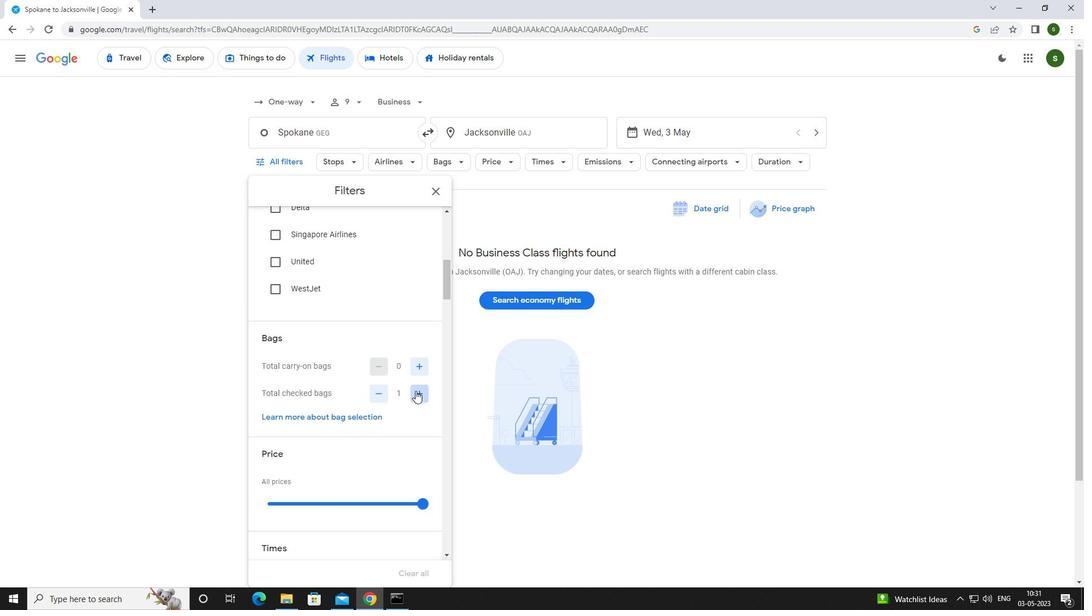 
Action: Mouse pressed left at (415, 390)
Screenshot: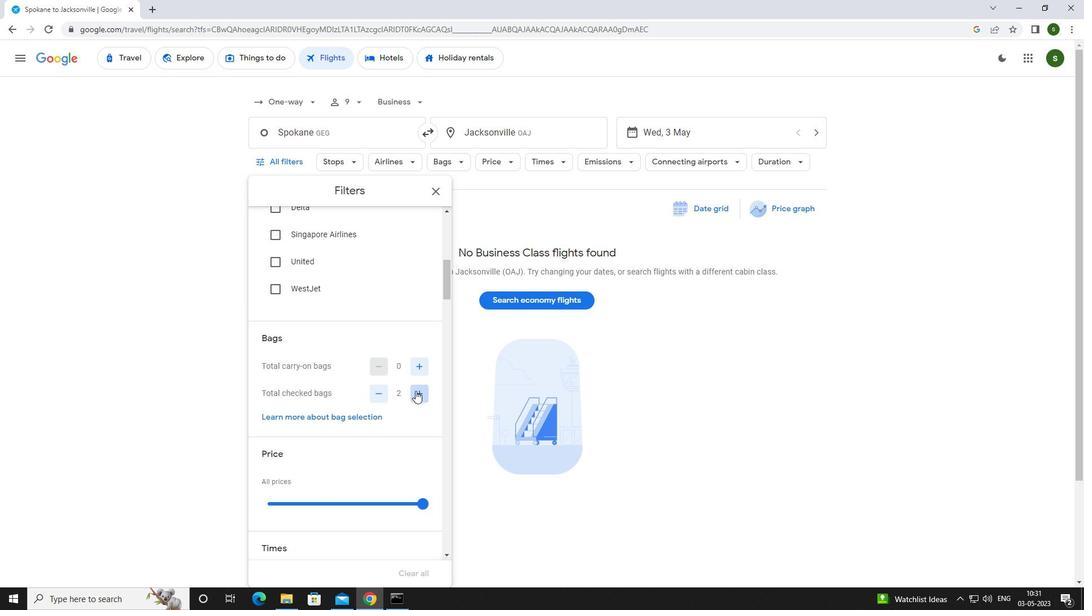 
Action: Mouse pressed left at (415, 390)
Screenshot: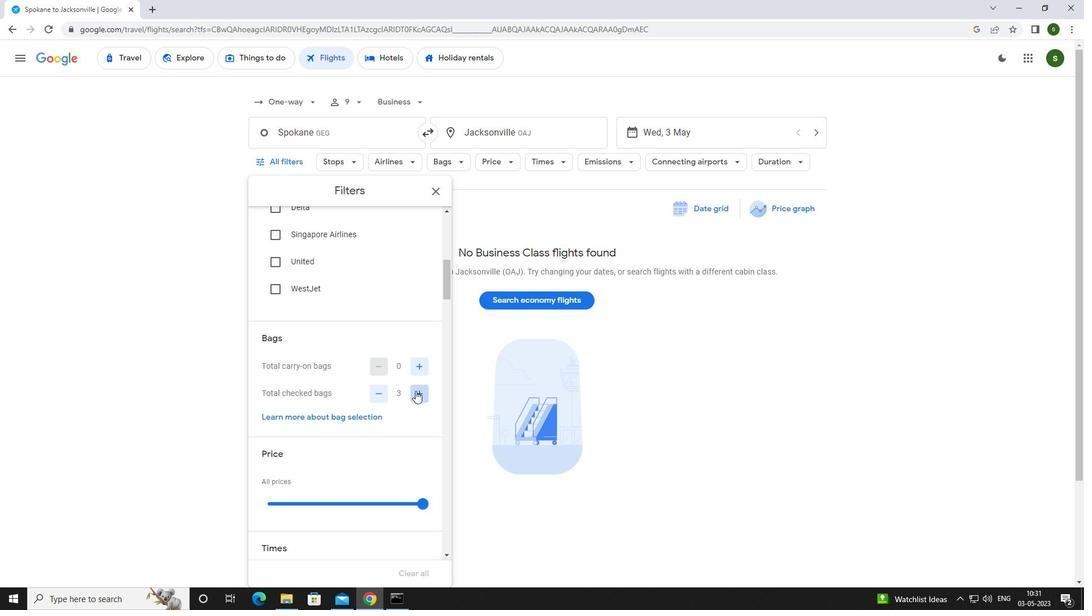 
Action: Mouse pressed left at (415, 390)
Screenshot: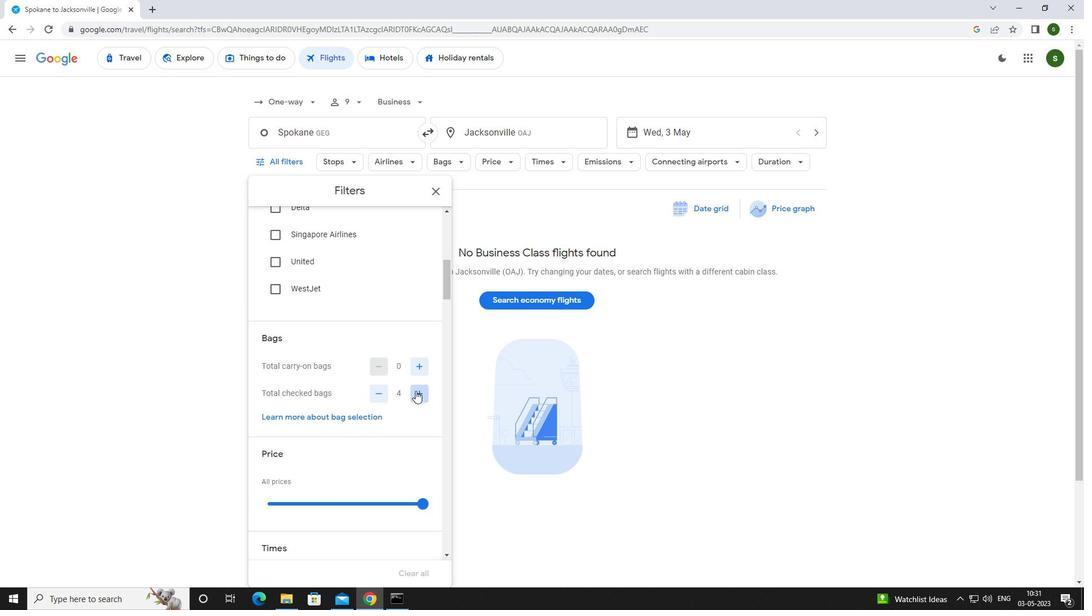 
Action: Mouse pressed left at (415, 390)
Screenshot: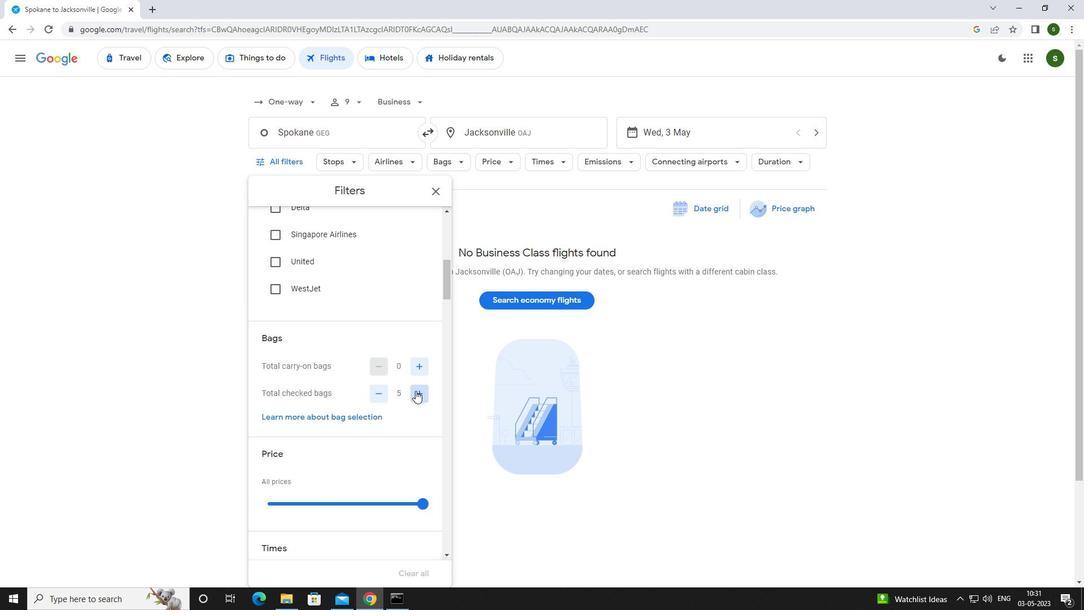 
Action: Mouse pressed left at (415, 390)
Screenshot: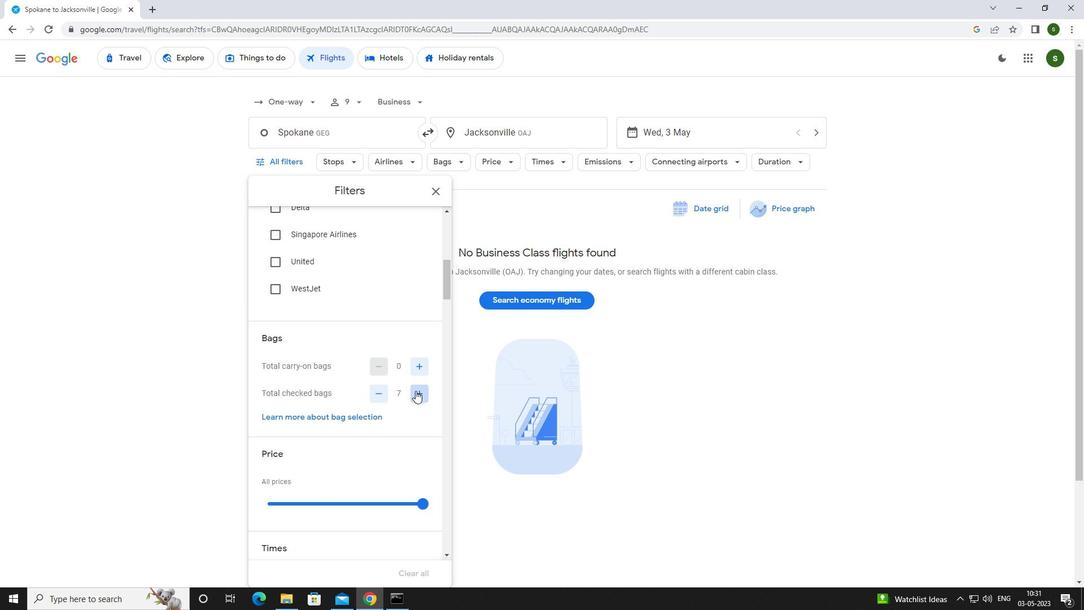
Action: Mouse scrolled (415, 390) with delta (0, 0)
Screenshot: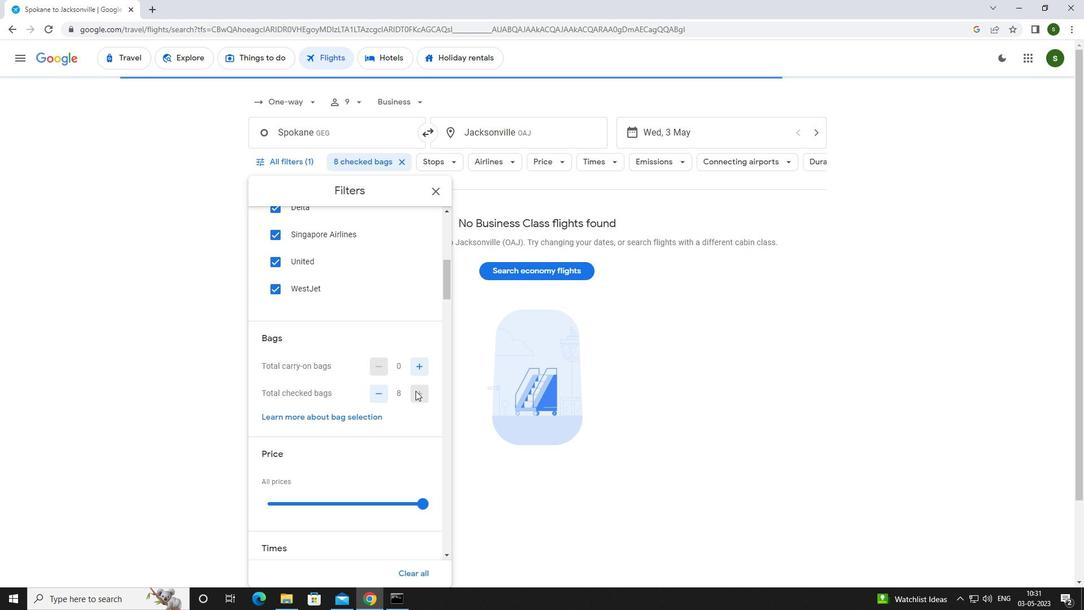 
Action: Mouse scrolled (415, 390) with delta (0, 0)
Screenshot: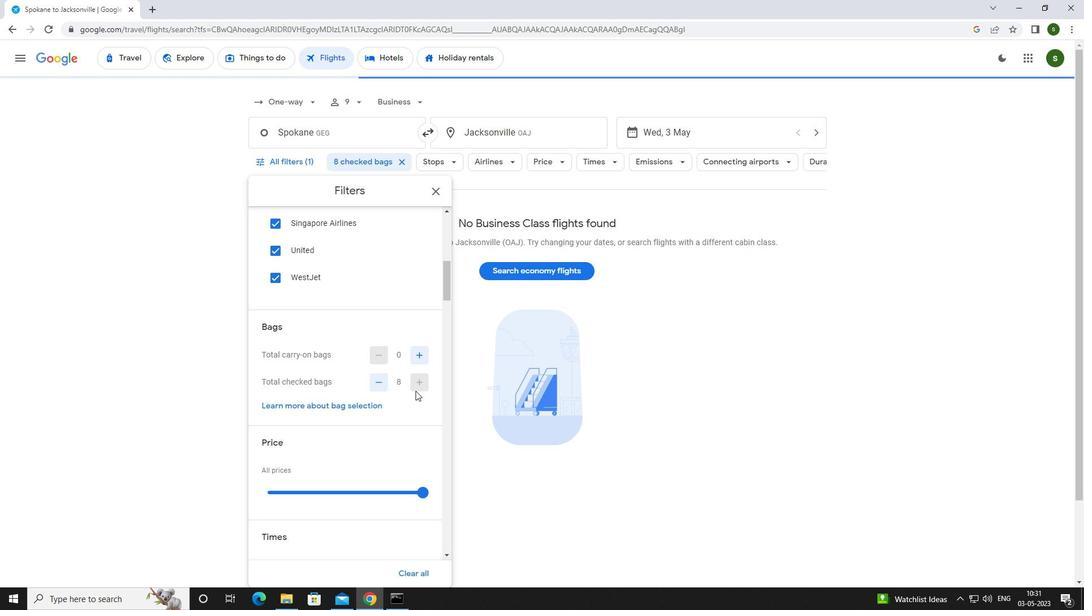 
Action: Mouse moved to (419, 390)
Screenshot: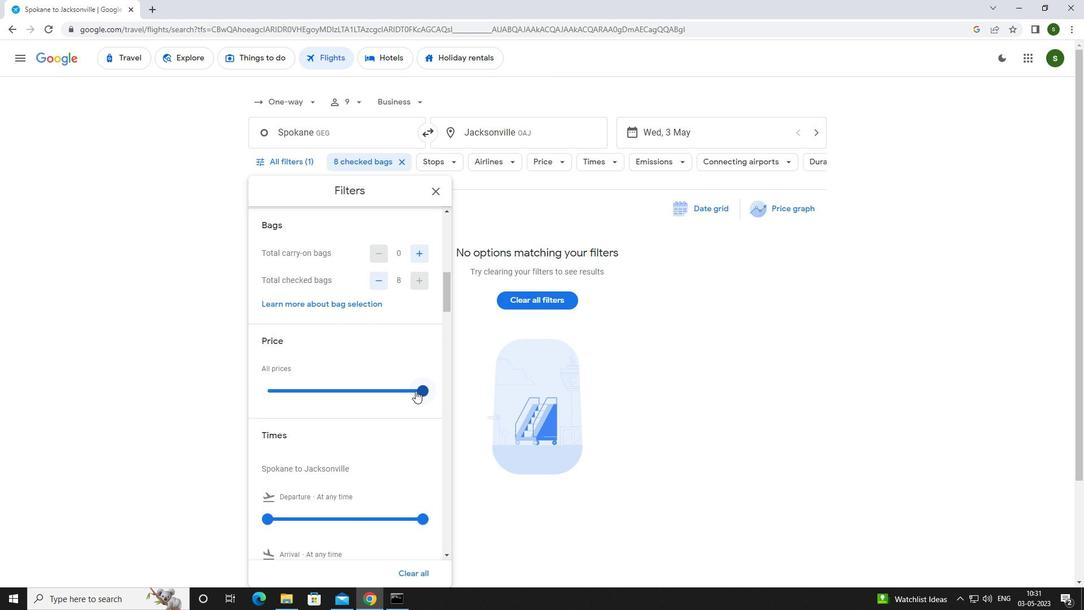
Action: Mouse pressed left at (419, 390)
Screenshot: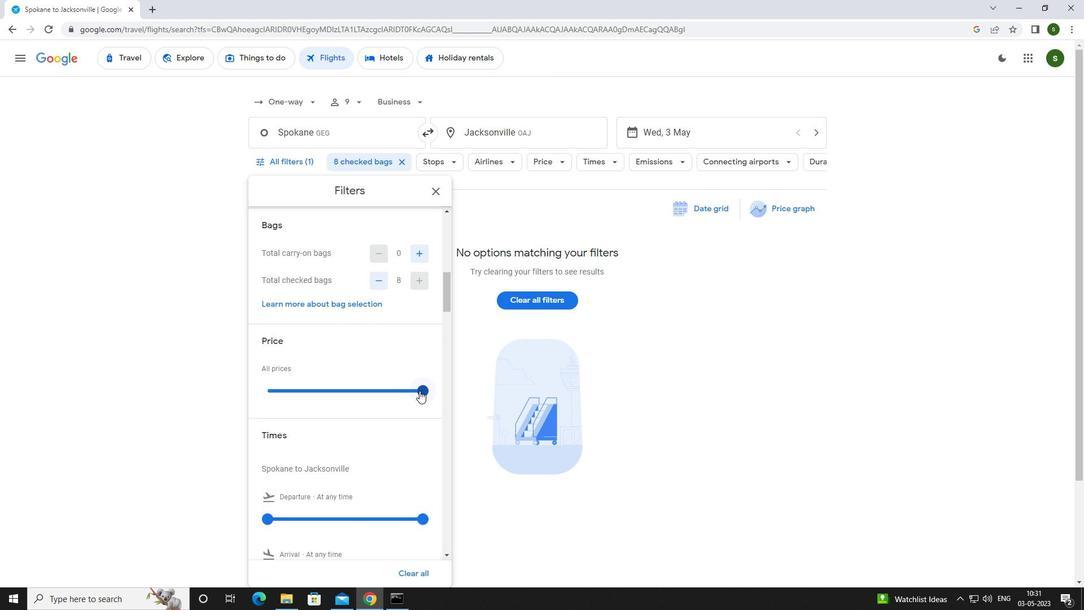 
Action: Mouse scrolled (419, 390) with delta (0, 0)
Screenshot: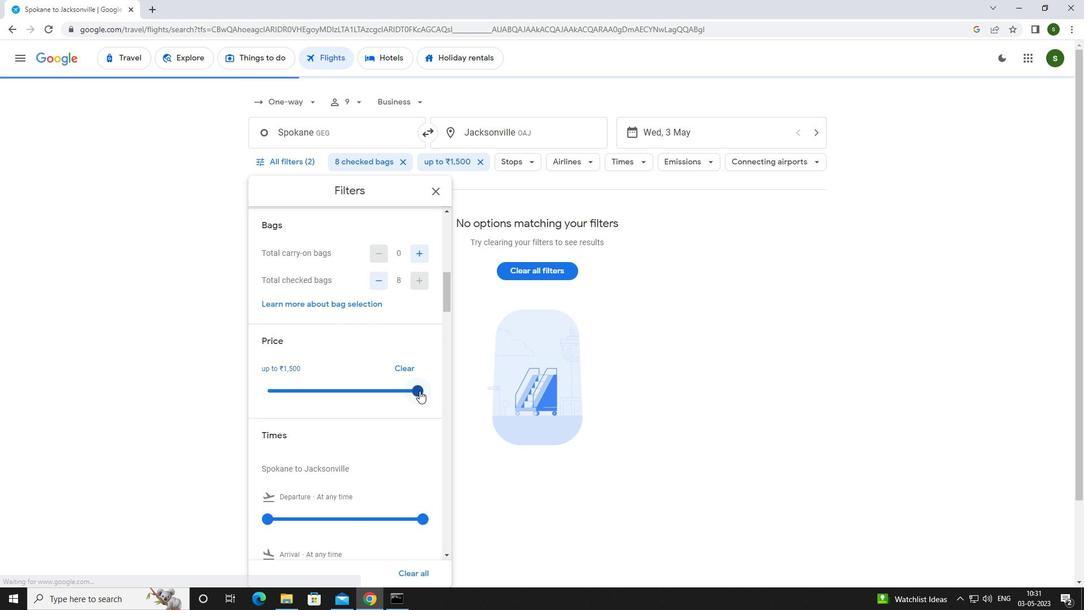 
Action: Mouse moved to (268, 464)
Screenshot: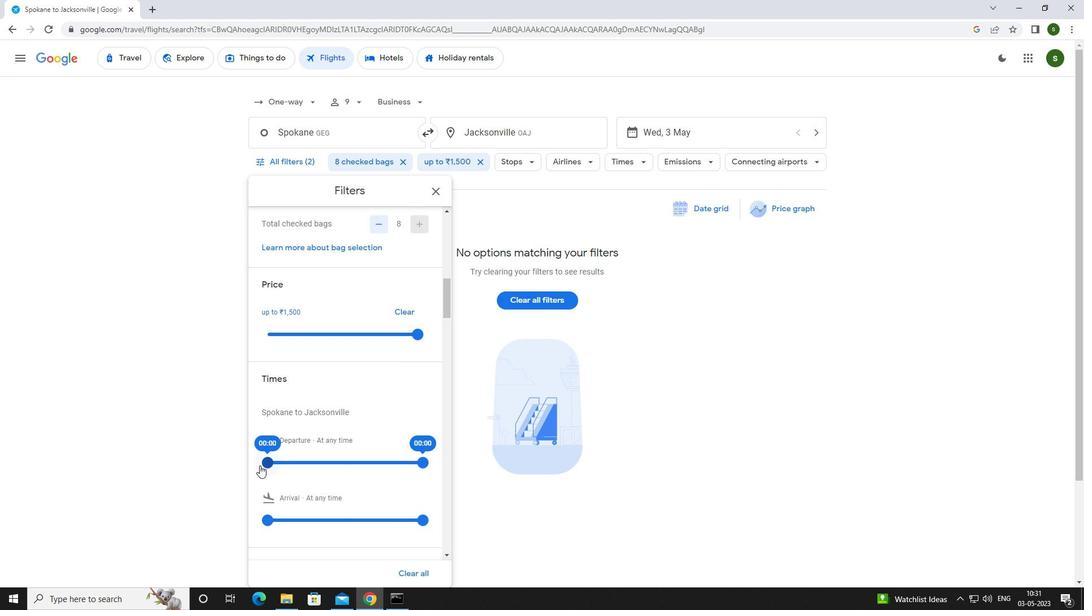 
Action: Mouse pressed left at (268, 464)
Screenshot: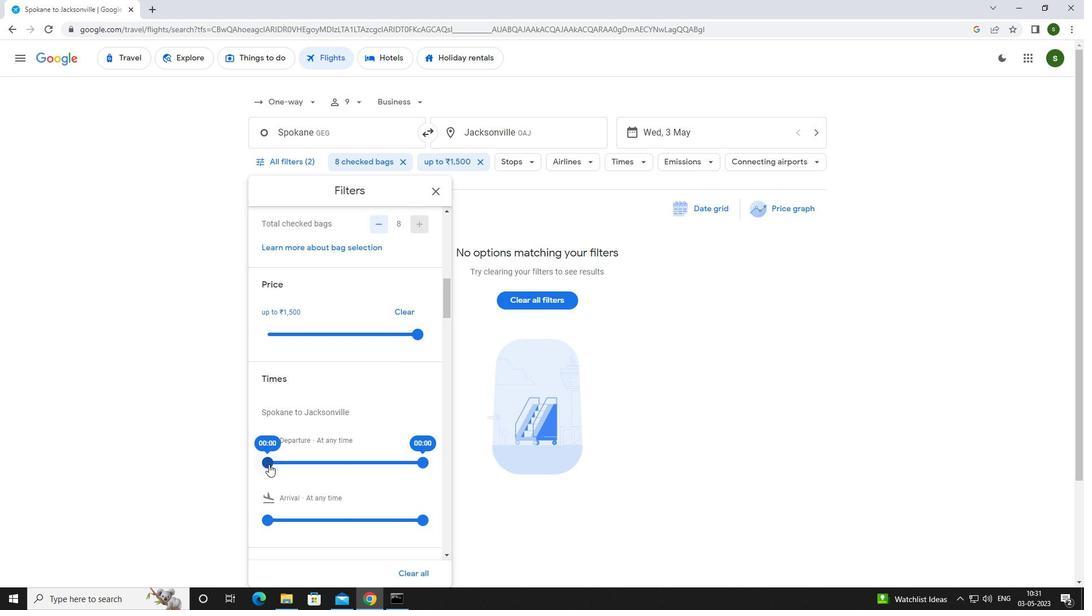 
Action: Mouse moved to (715, 409)
Screenshot: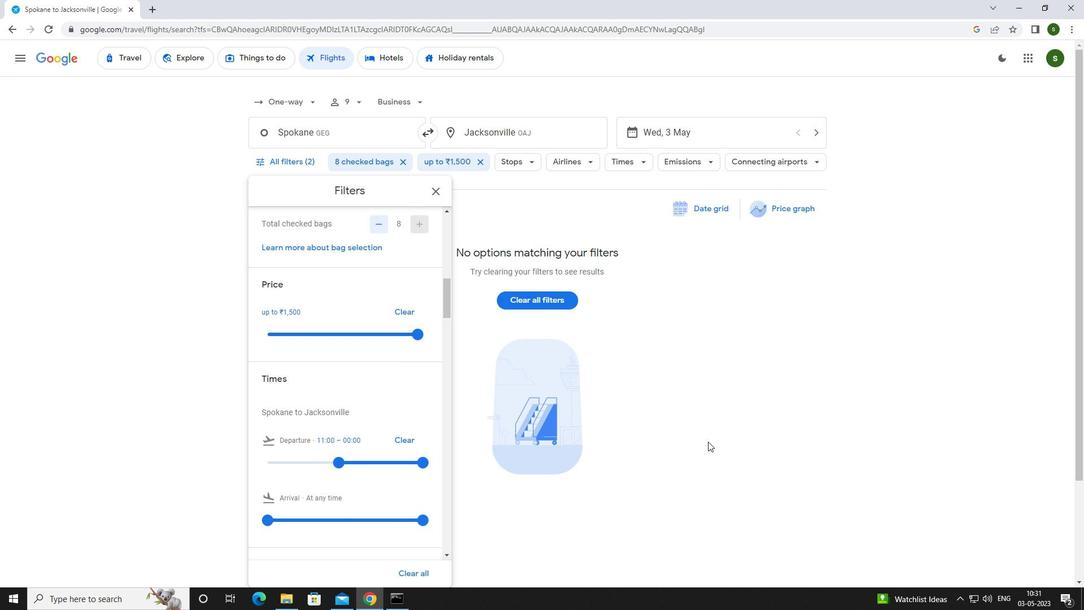 
Action: Mouse pressed left at (715, 409)
Screenshot: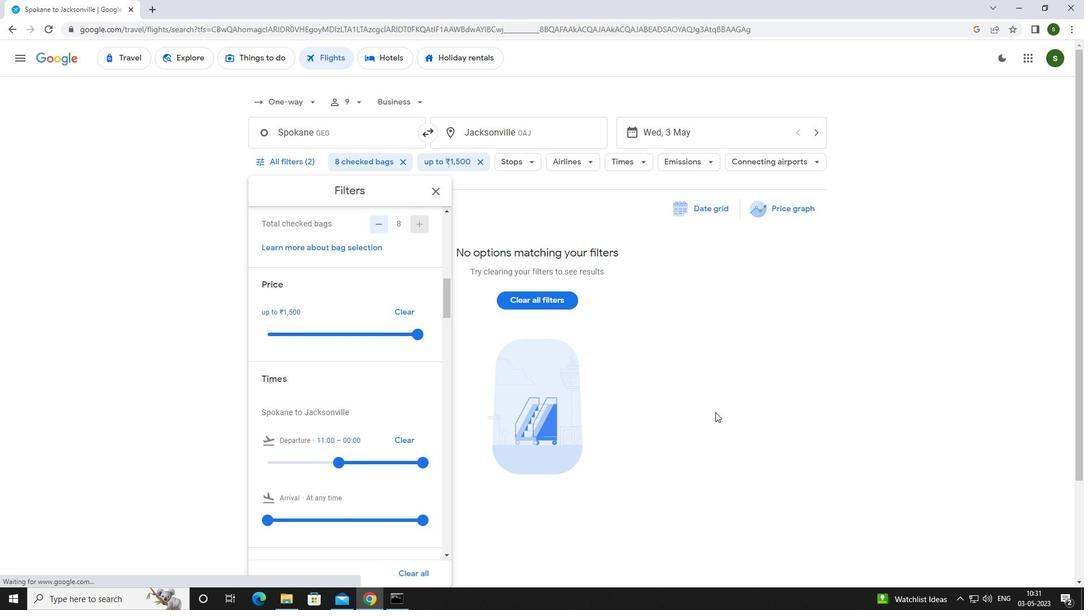 
Action: Mouse moved to (710, 409)
Screenshot: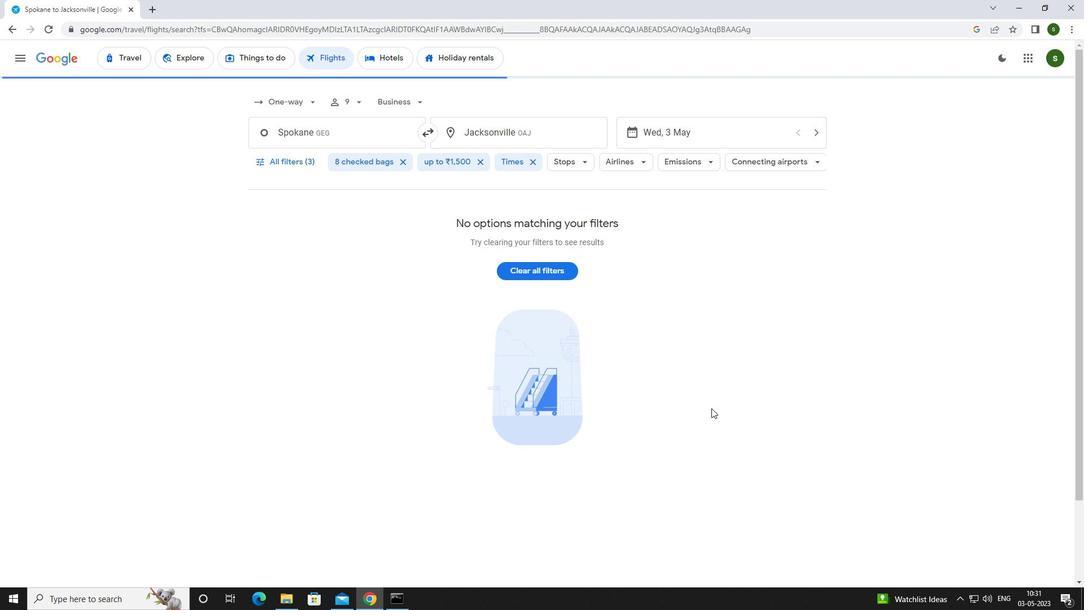 
